 Task: Look for space in San Narciso, Philippines from 5th July, 2023 to 11th July, 2023 for 2 adults in price range Rs.8000 to Rs.16000. Place can be entire place with 2 bedrooms having 2 beds and 1 bathroom. Property type can be house, flat, guest house. Booking option can be shelf check-in. Required host language is English.
Action: Mouse pressed left at (452, 77)
Screenshot: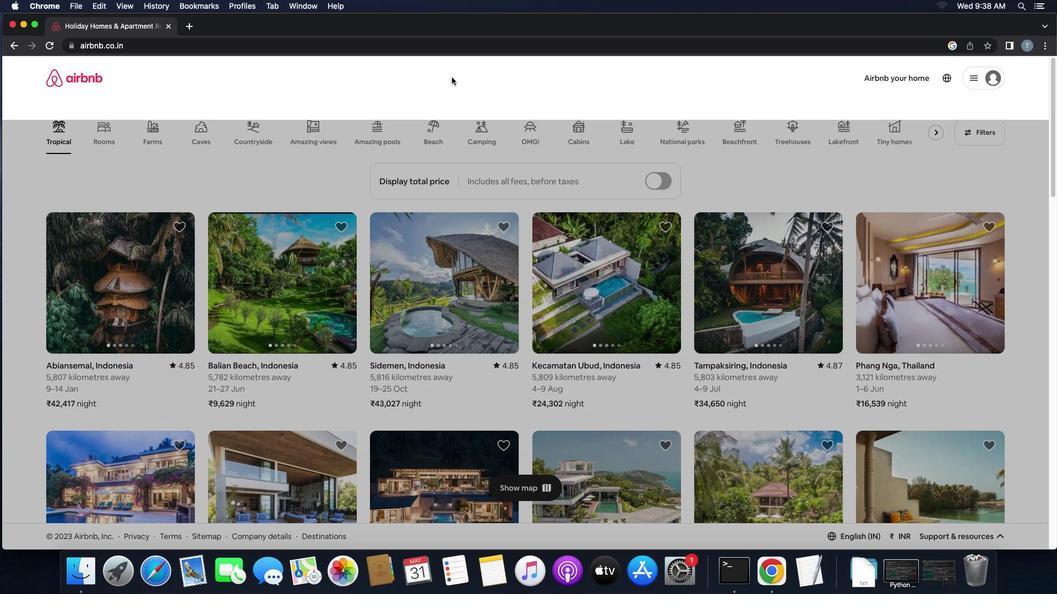 
Action: Mouse moved to (394, 115)
Screenshot: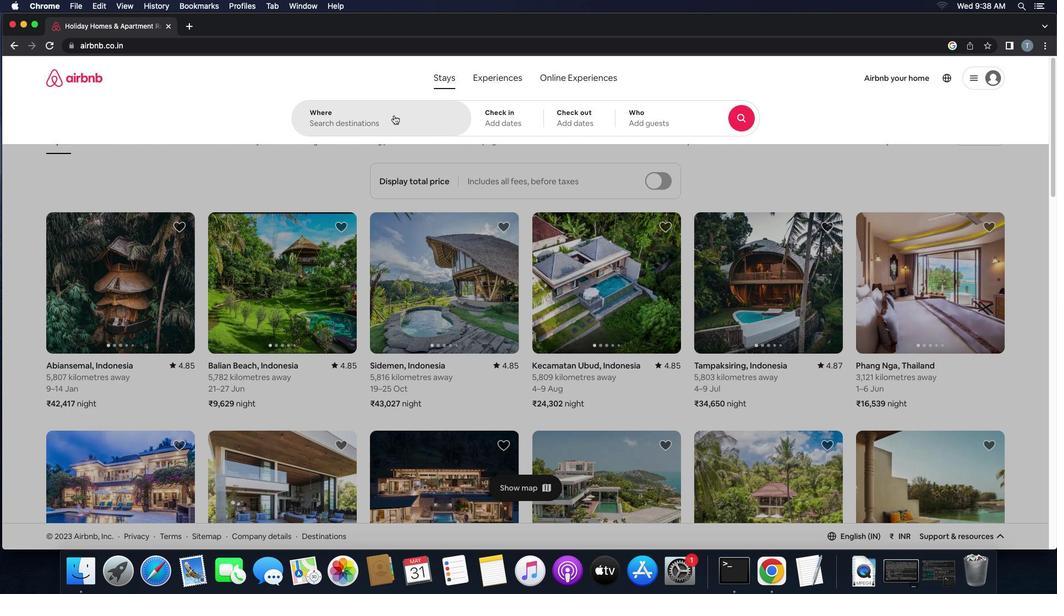 
Action: Mouse pressed left at (394, 115)
Screenshot: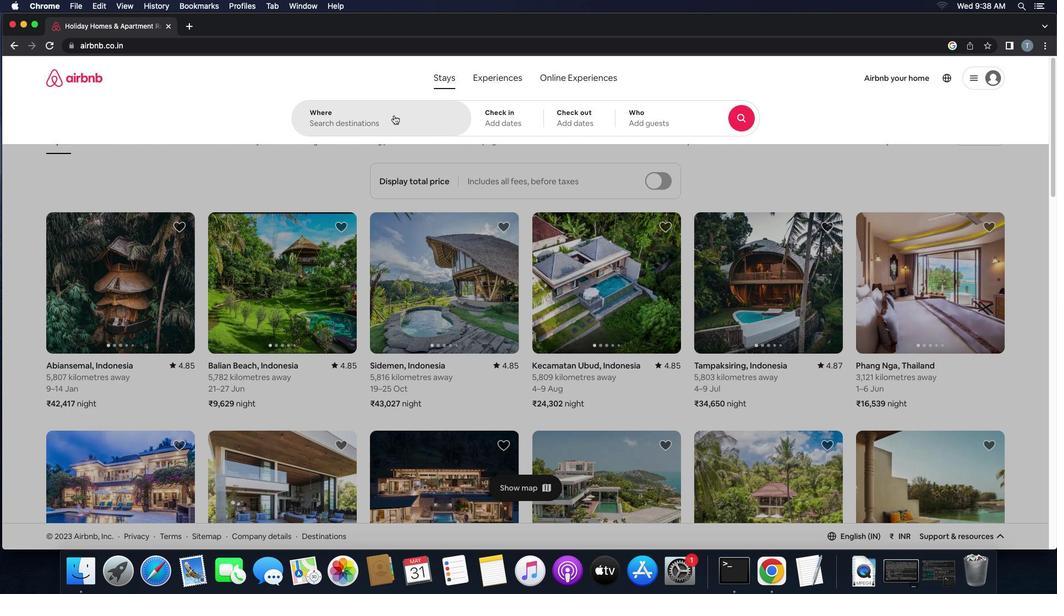 
Action: Key pressed Key.shift'S''a''n'Key.space'n''a''r''c''i''s''o'','Key.space'p''h''i''l''i''p''p''i''n''e''s'Key.enter
Screenshot: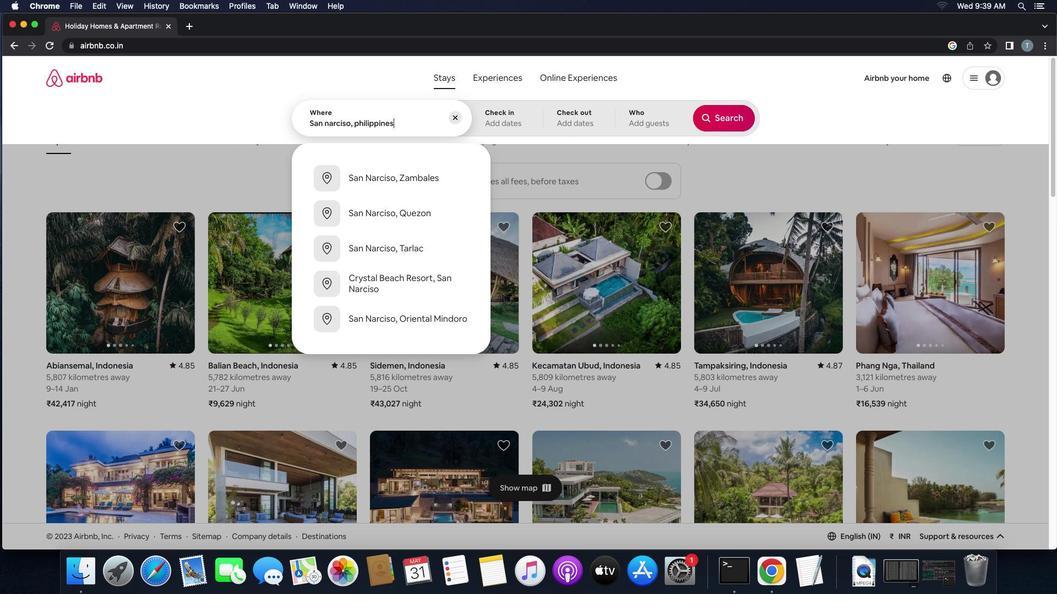 
Action: Mouse moved to (721, 207)
Screenshot: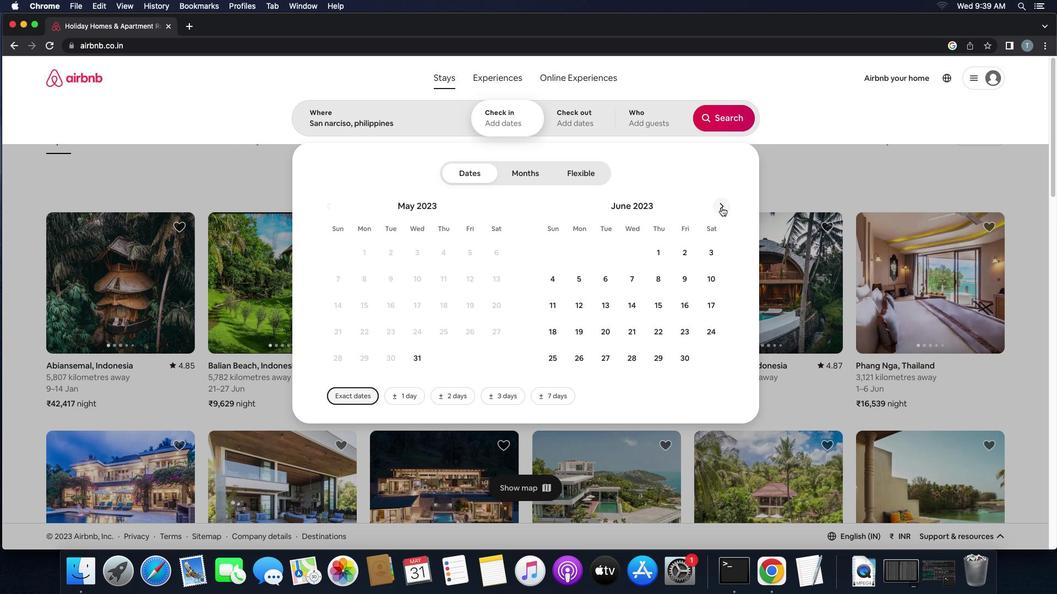 
Action: Mouse pressed left at (721, 207)
Screenshot: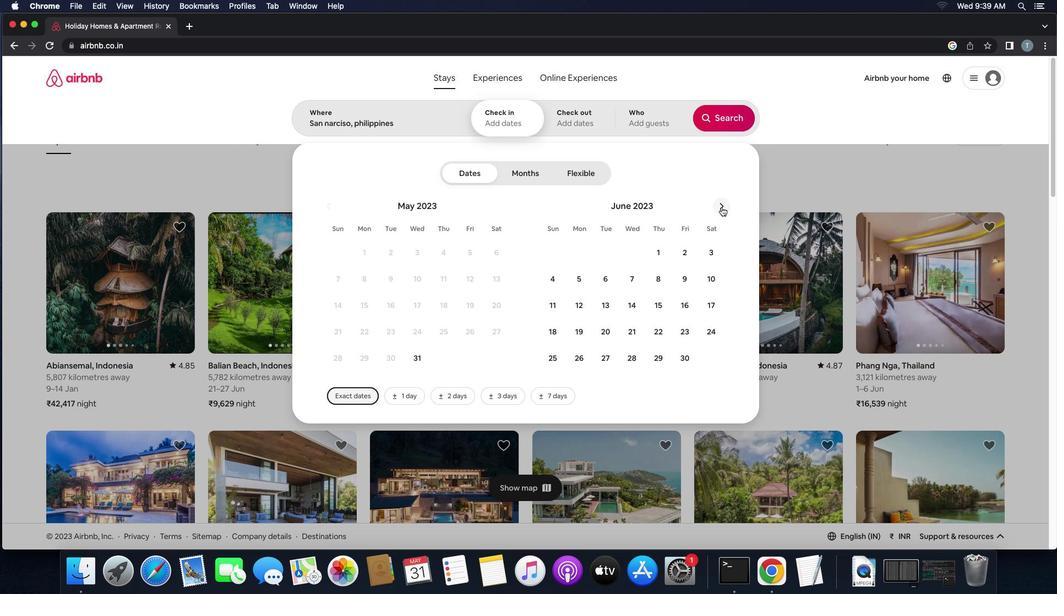 
Action: Mouse moved to (633, 280)
Screenshot: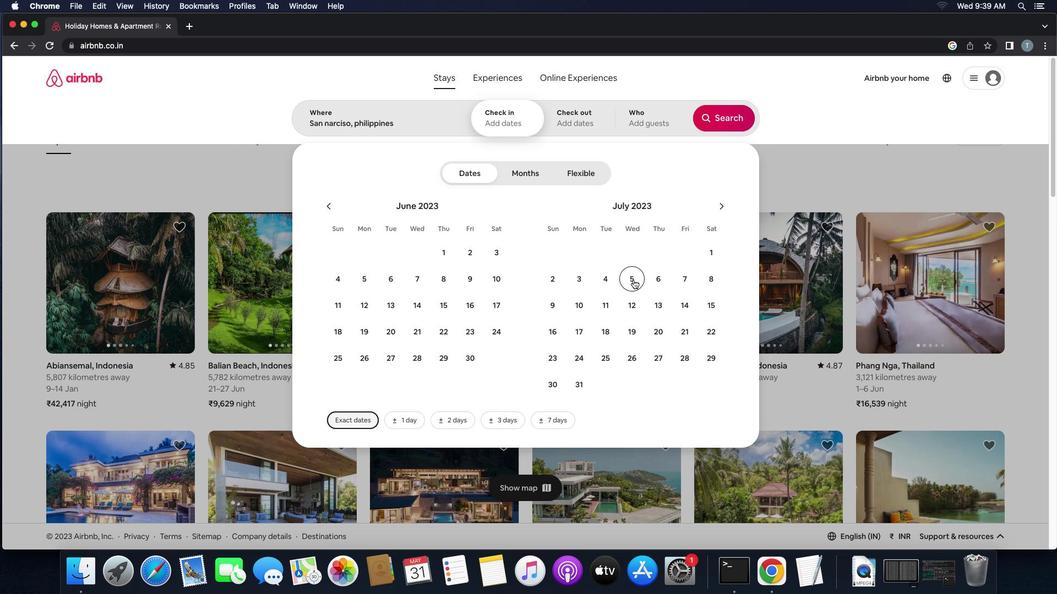 
Action: Mouse pressed left at (633, 280)
Screenshot: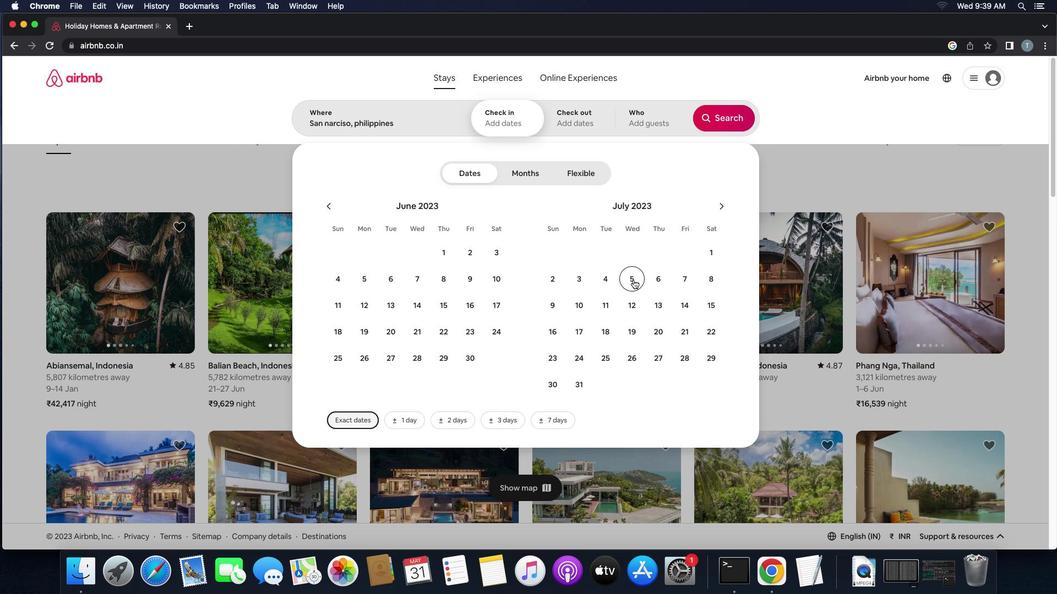 
Action: Mouse moved to (602, 306)
Screenshot: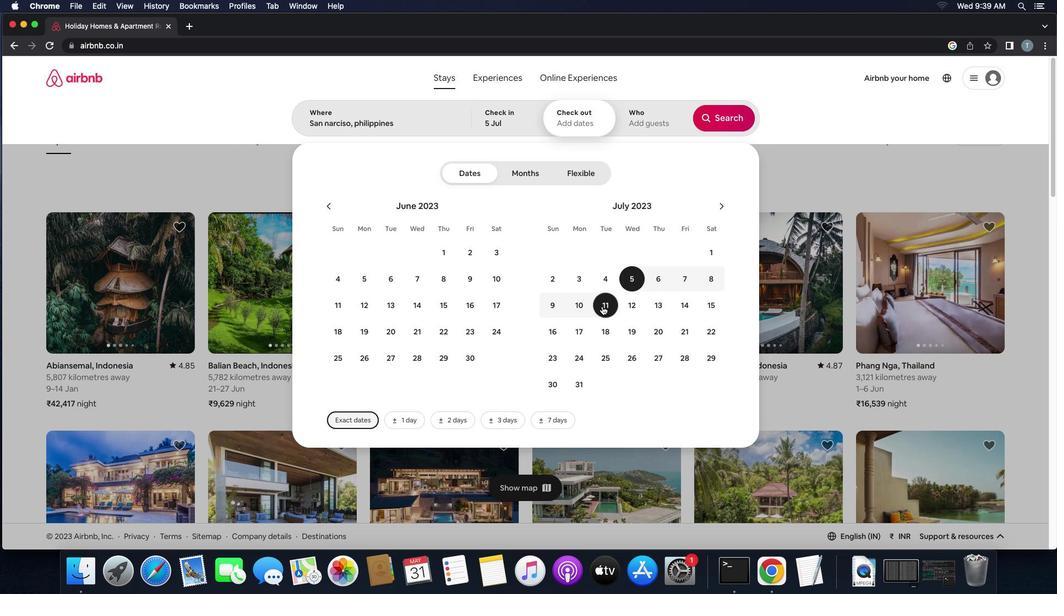 
Action: Mouse pressed left at (602, 306)
Screenshot: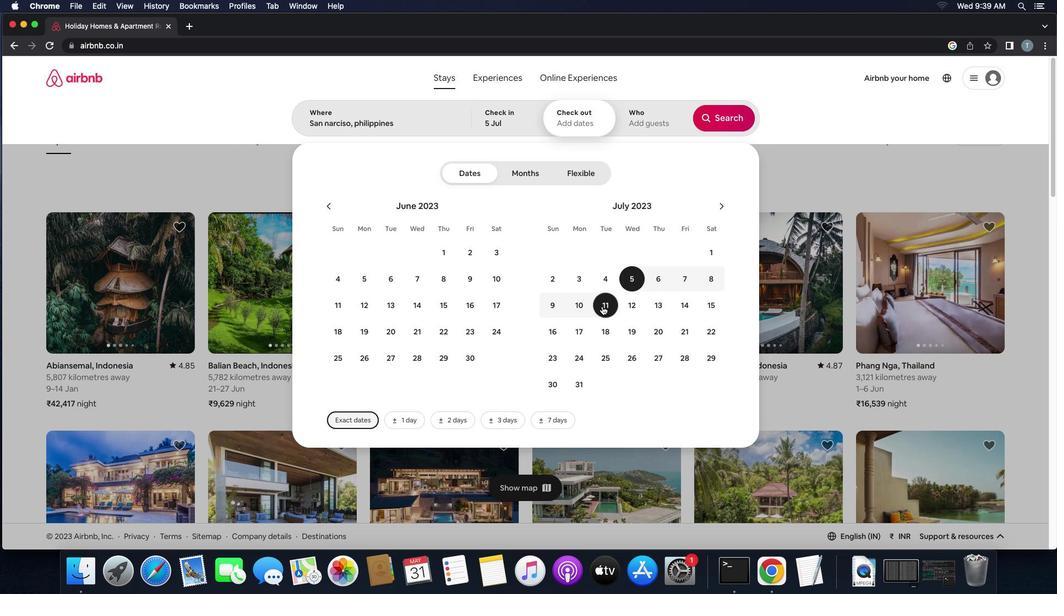 
Action: Mouse moved to (649, 132)
Screenshot: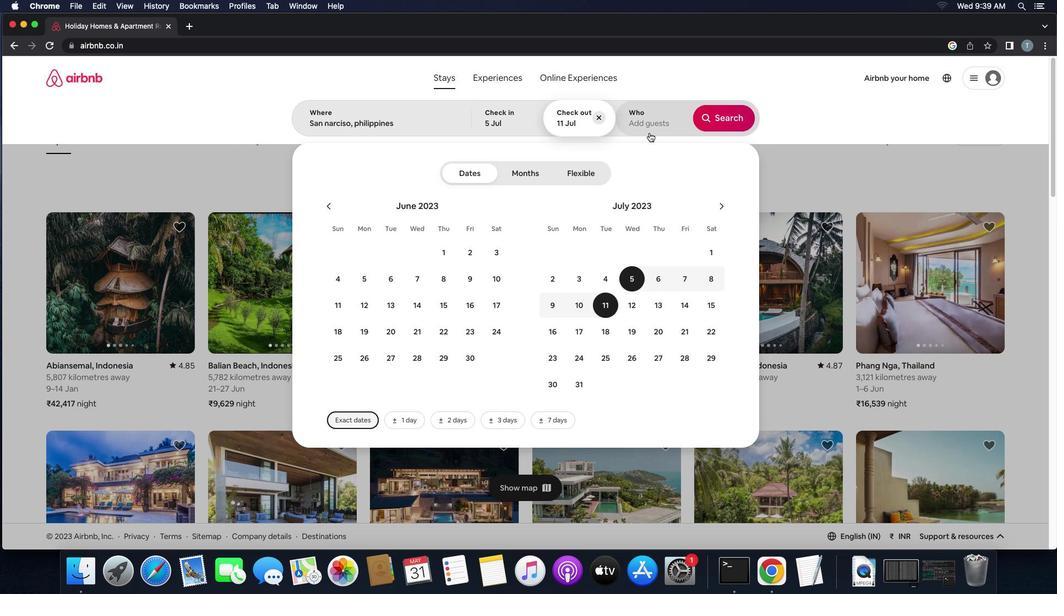 
Action: Mouse pressed left at (649, 132)
Screenshot: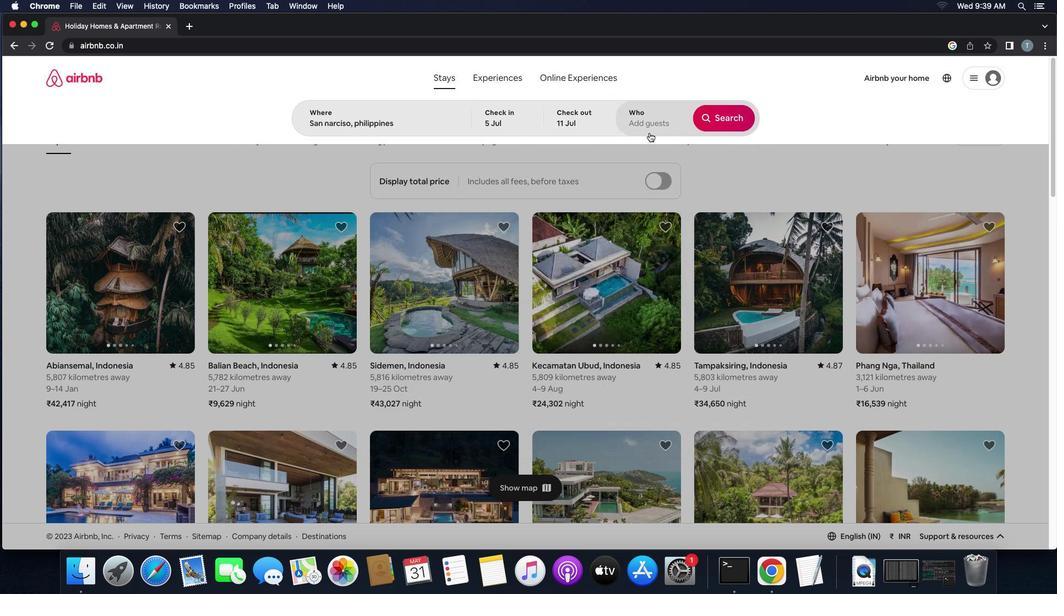 
Action: Mouse moved to (726, 179)
Screenshot: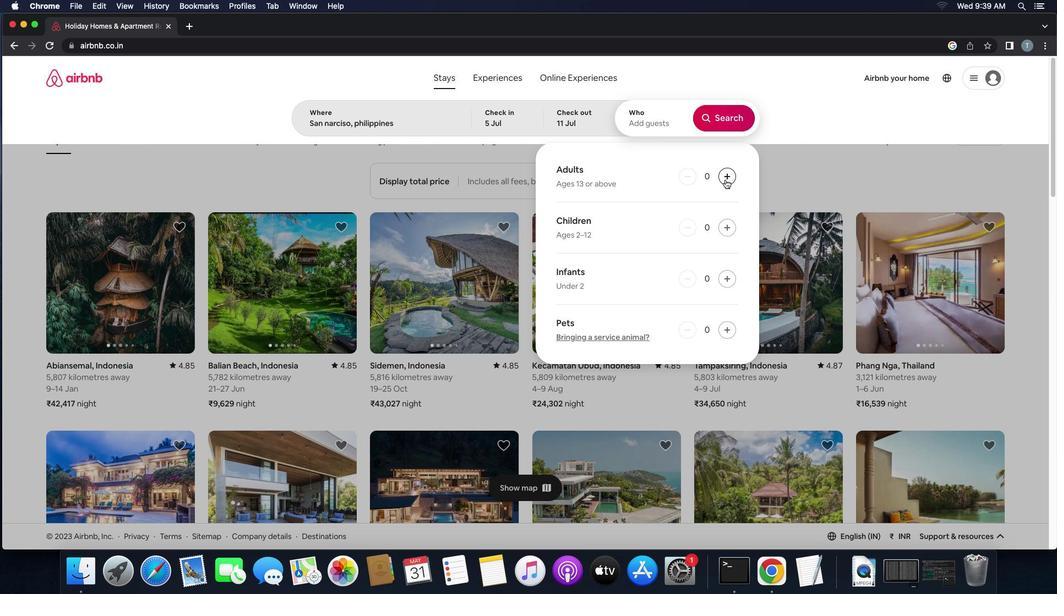 
Action: Mouse pressed left at (726, 179)
Screenshot: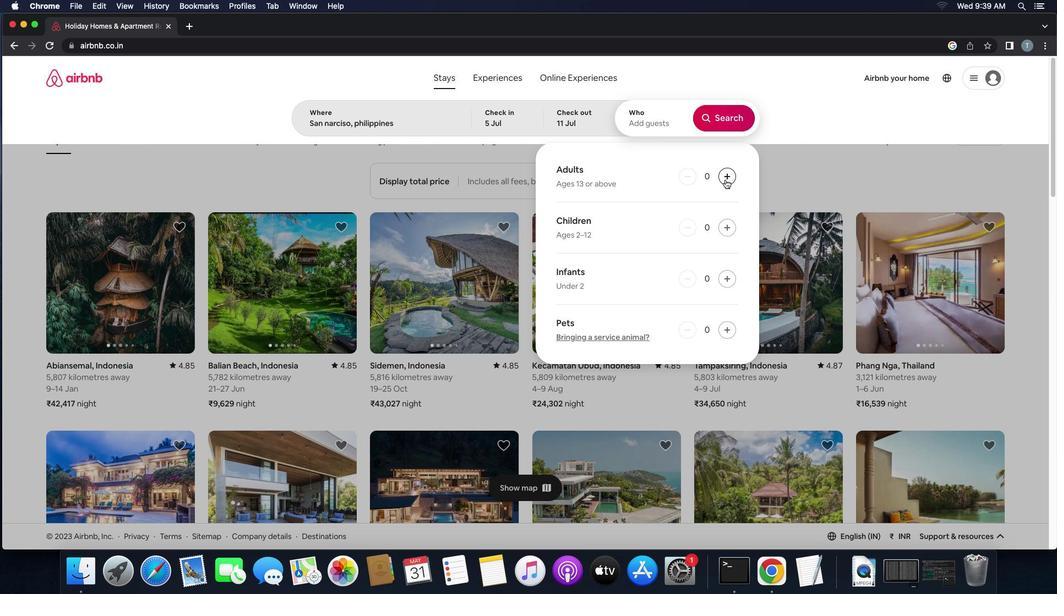 
Action: Mouse pressed left at (726, 179)
Screenshot: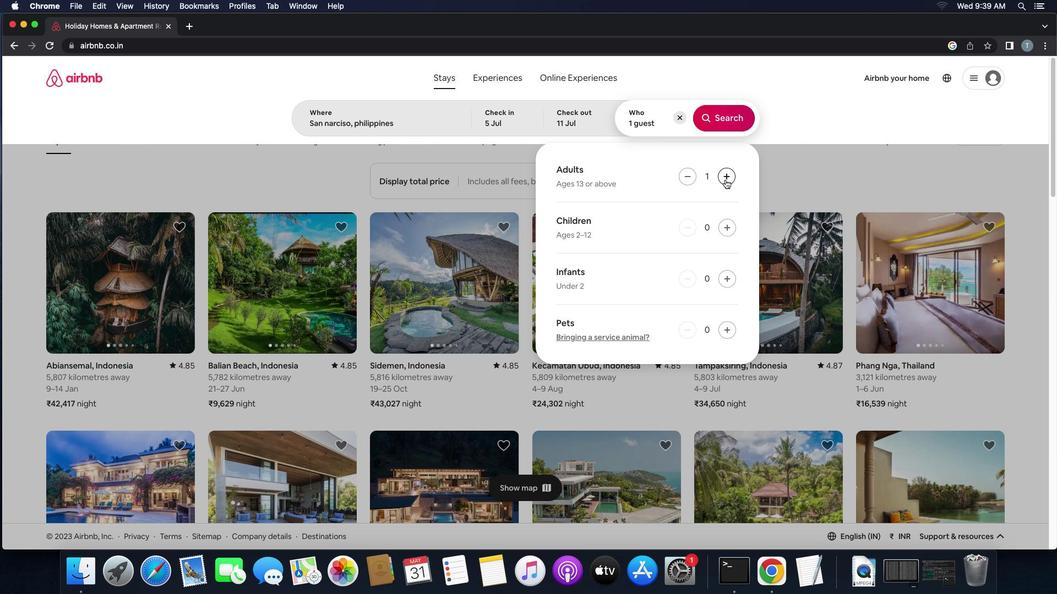 
Action: Mouse moved to (743, 122)
Screenshot: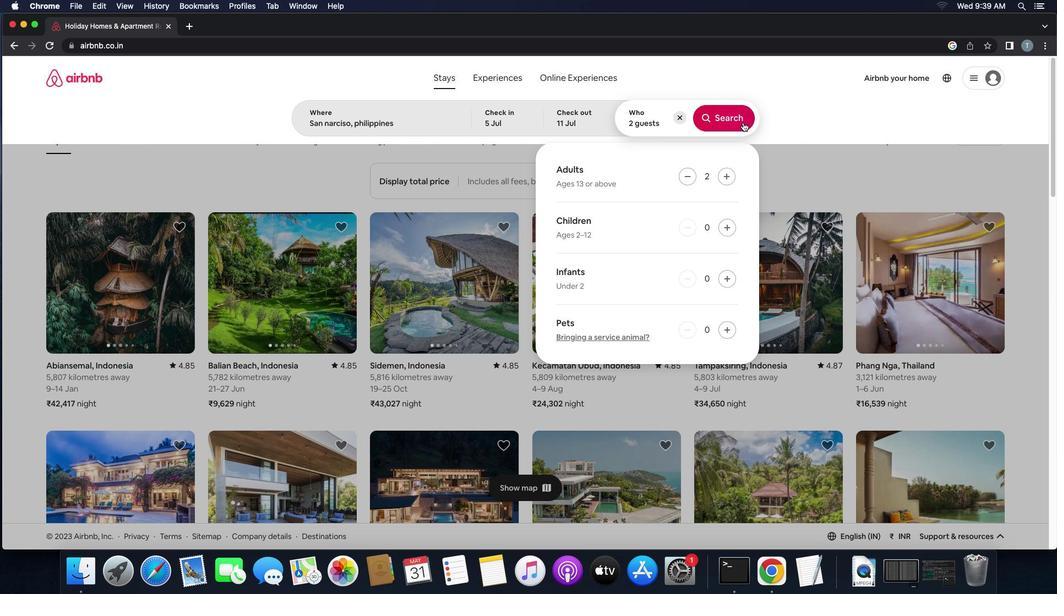 
Action: Mouse pressed left at (743, 122)
Screenshot: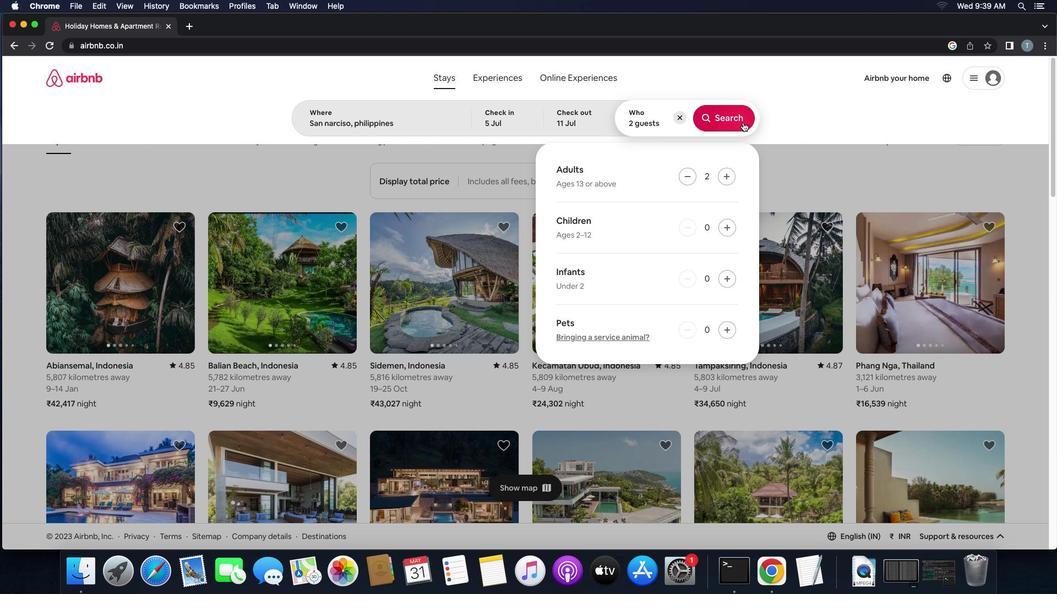 
Action: Mouse moved to (1009, 122)
Screenshot: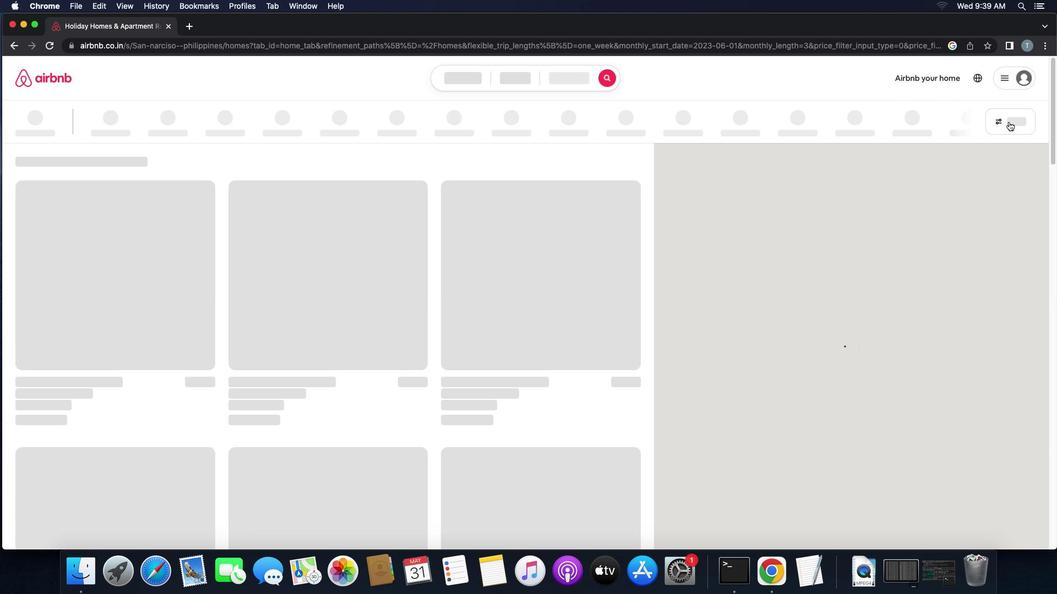 
Action: Mouse pressed left at (1009, 122)
Screenshot: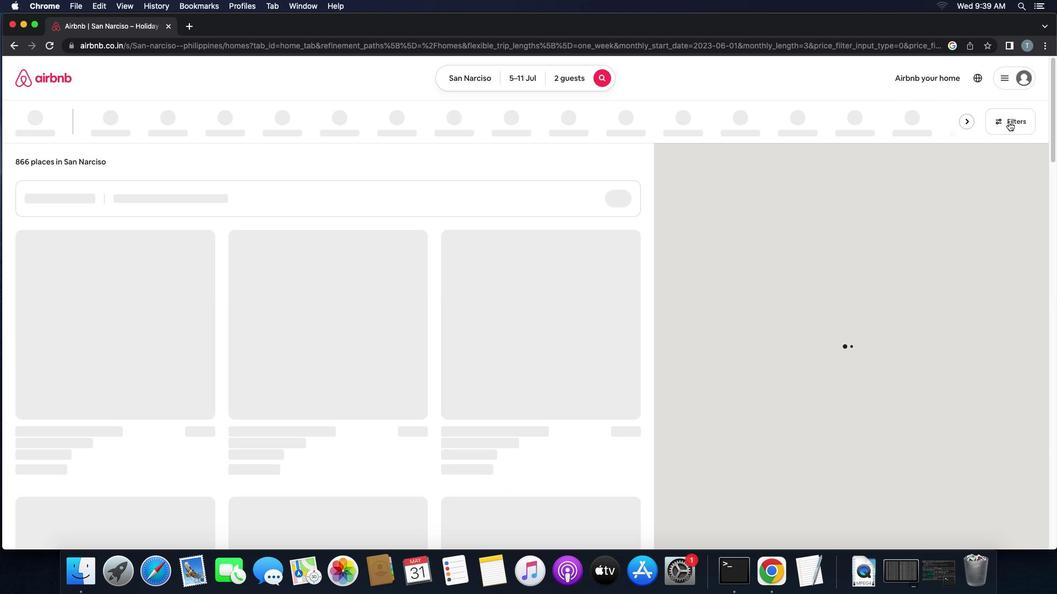 
Action: Mouse moved to (469, 260)
Screenshot: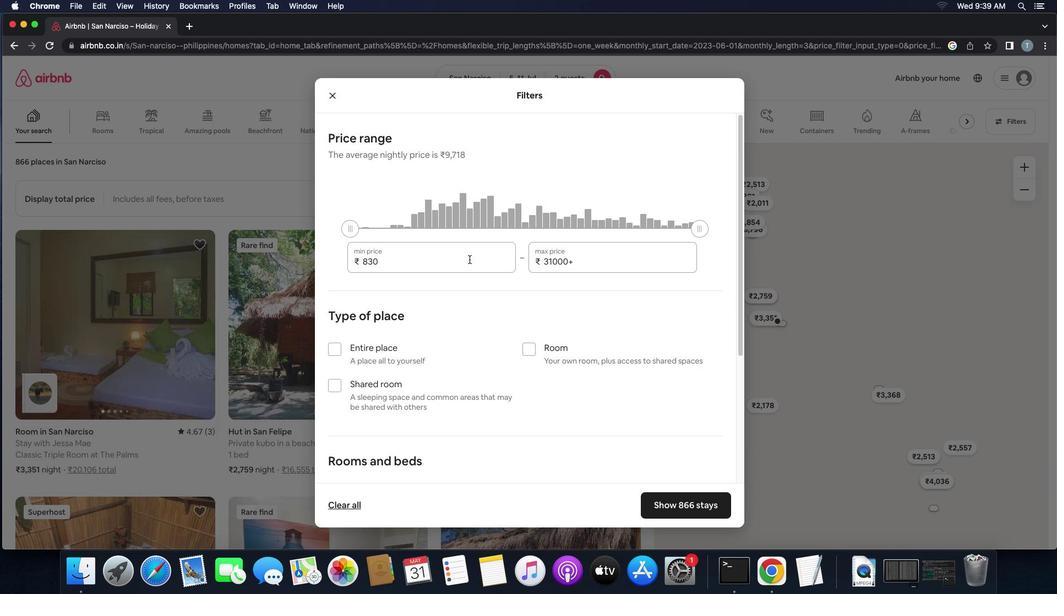 
Action: Mouse pressed left at (469, 260)
Screenshot: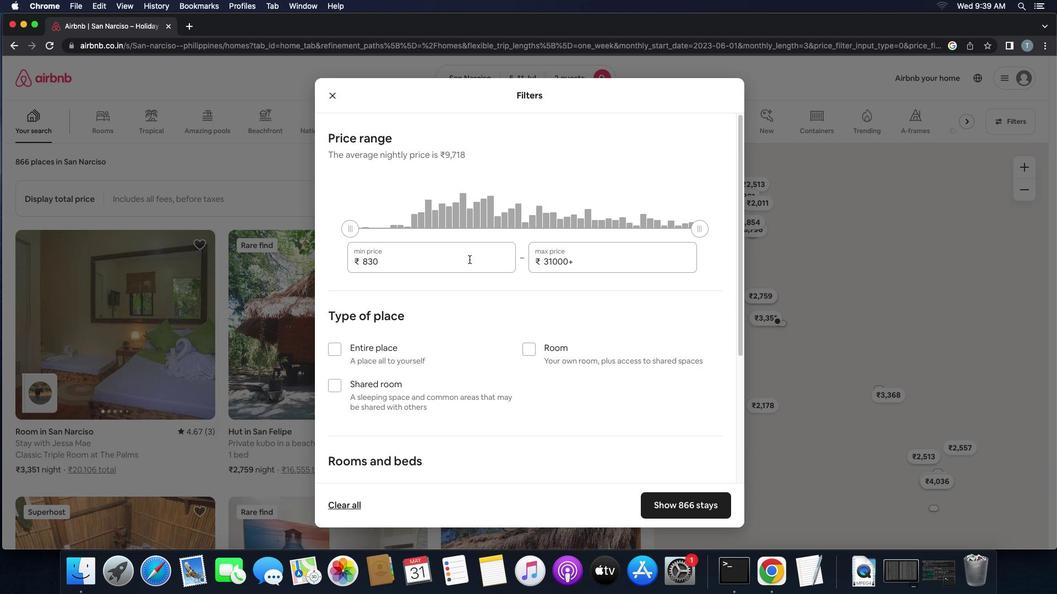 
Action: Mouse moved to (498, 230)
Screenshot: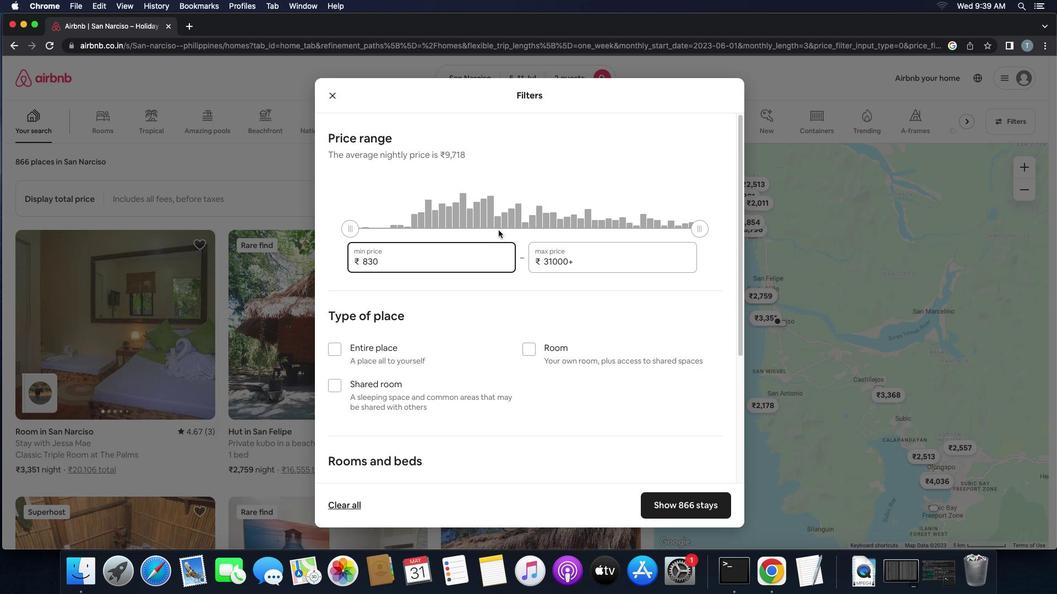 
Action: Key pressed Key.backspaceKey.backspaceKey.backspaceKey.backspaceKey.backspace'8''0''0''0'
Screenshot: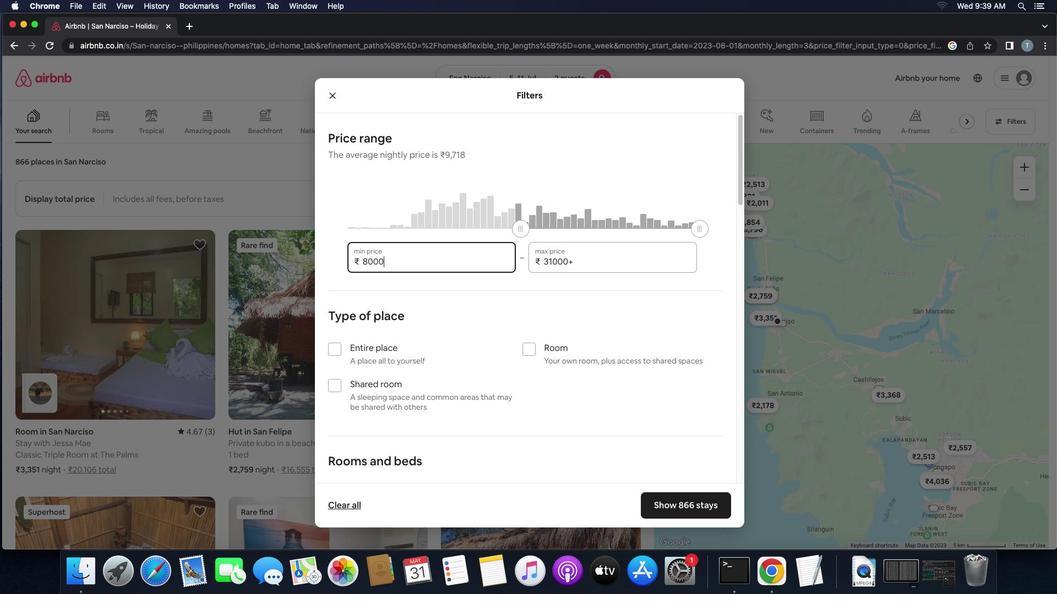 
Action: Mouse moved to (623, 260)
Screenshot: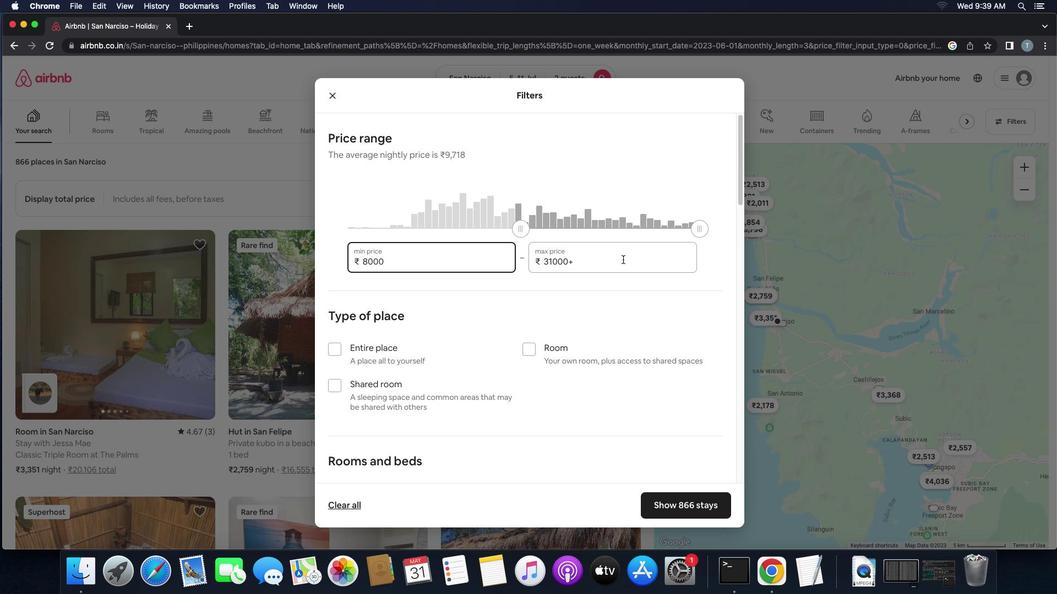 
Action: Mouse pressed left at (623, 260)
Screenshot: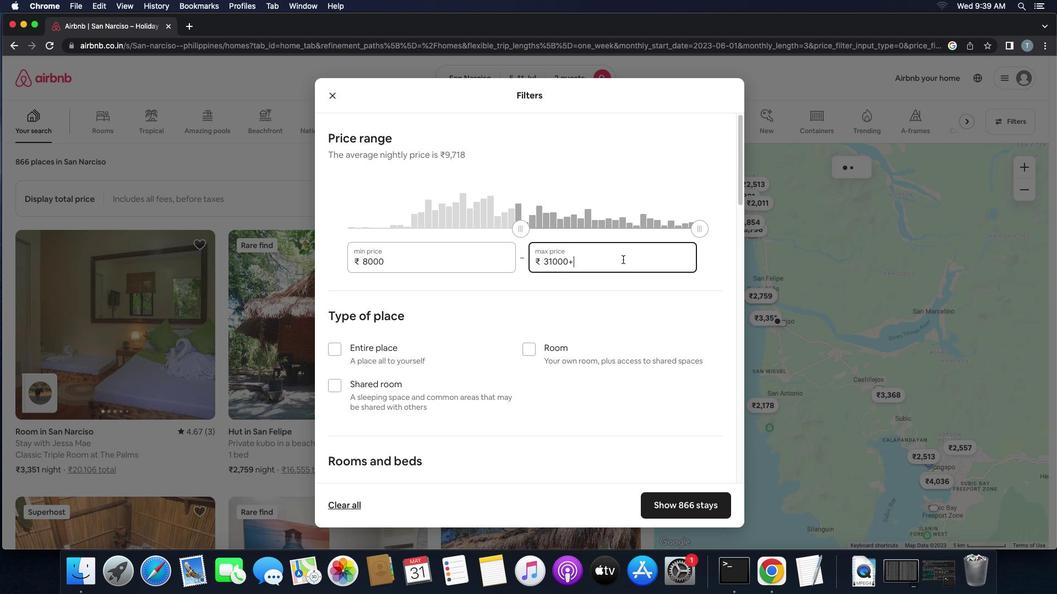 
Action: Mouse moved to (622, 260)
Screenshot: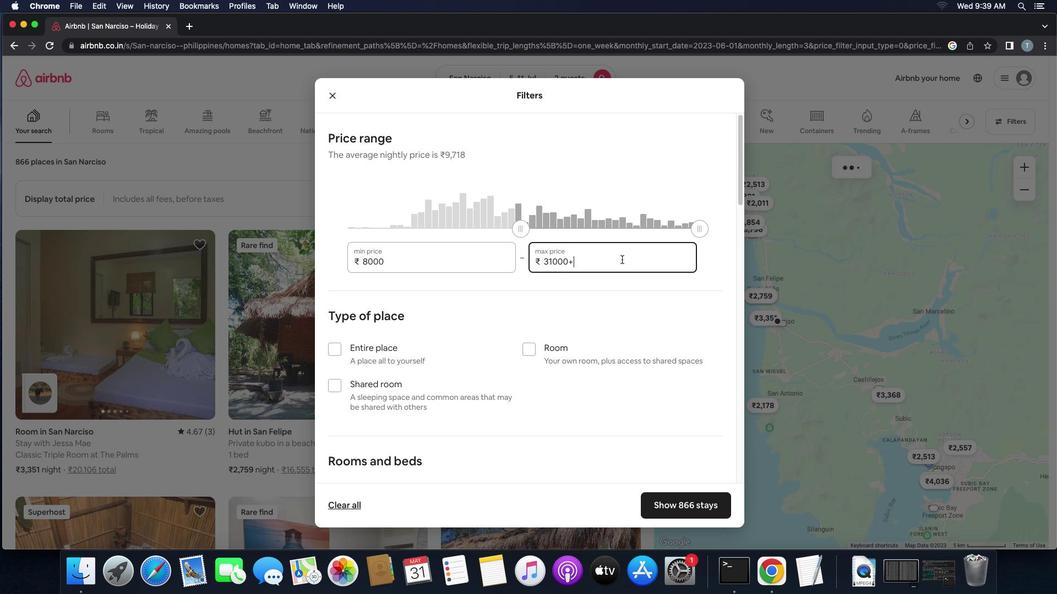 
Action: Key pressed Key.backspaceKey.backspaceKey.backspaceKey.backspaceKey.backspaceKey.backspace'1''6''0''0''0'
Screenshot: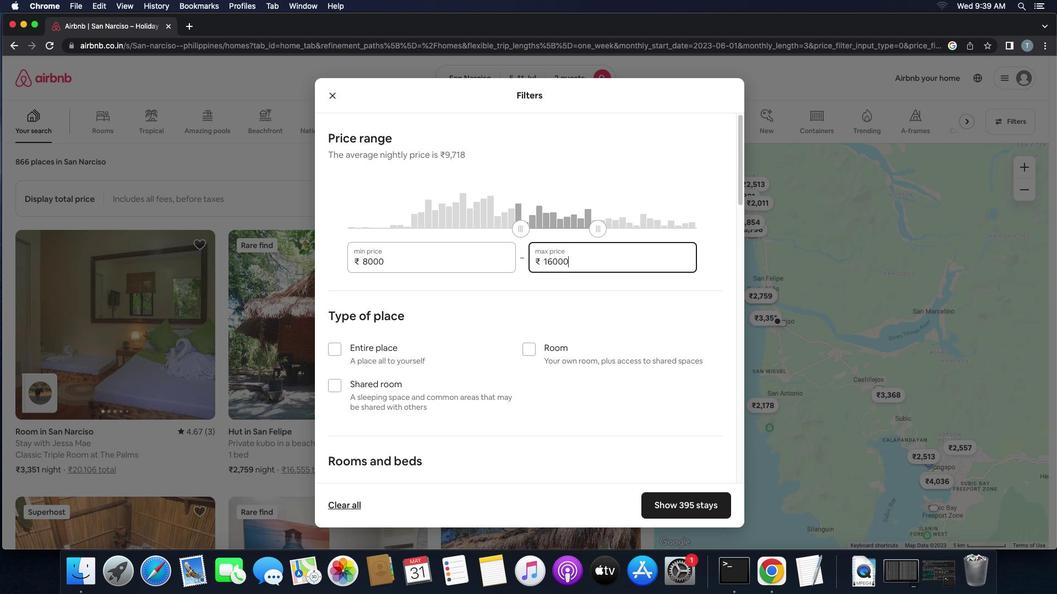 
Action: Mouse moved to (434, 271)
Screenshot: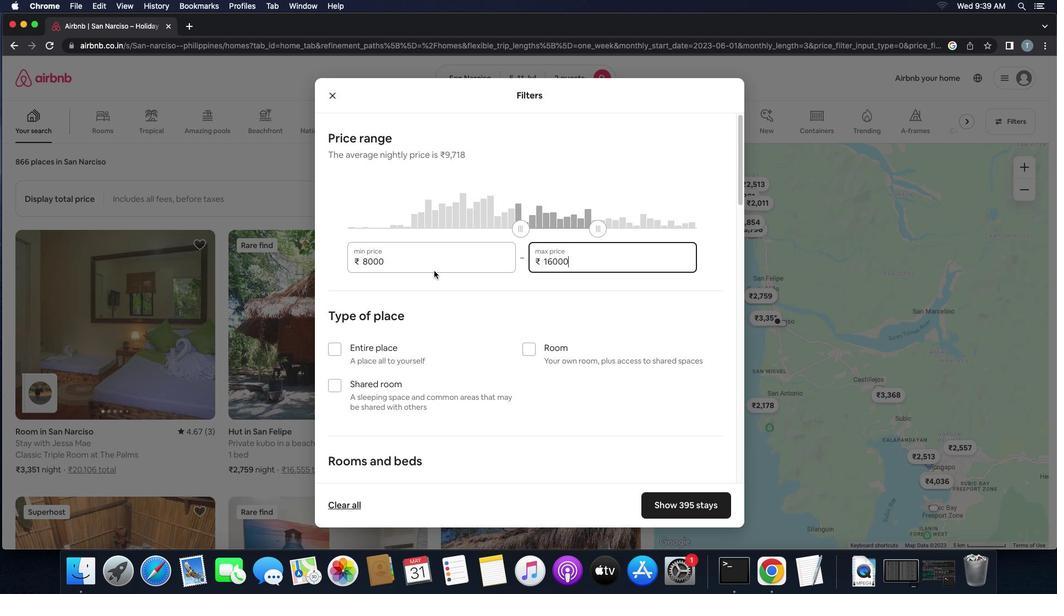 
Action: Mouse scrolled (434, 271) with delta (0, 0)
Screenshot: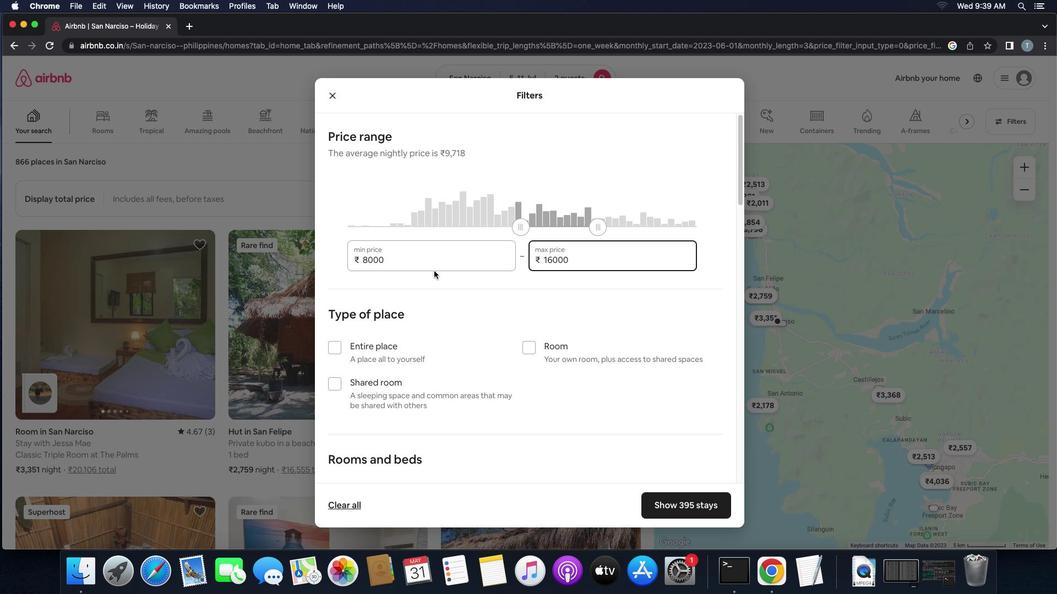 
Action: Mouse scrolled (434, 271) with delta (0, 0)
Screenshot: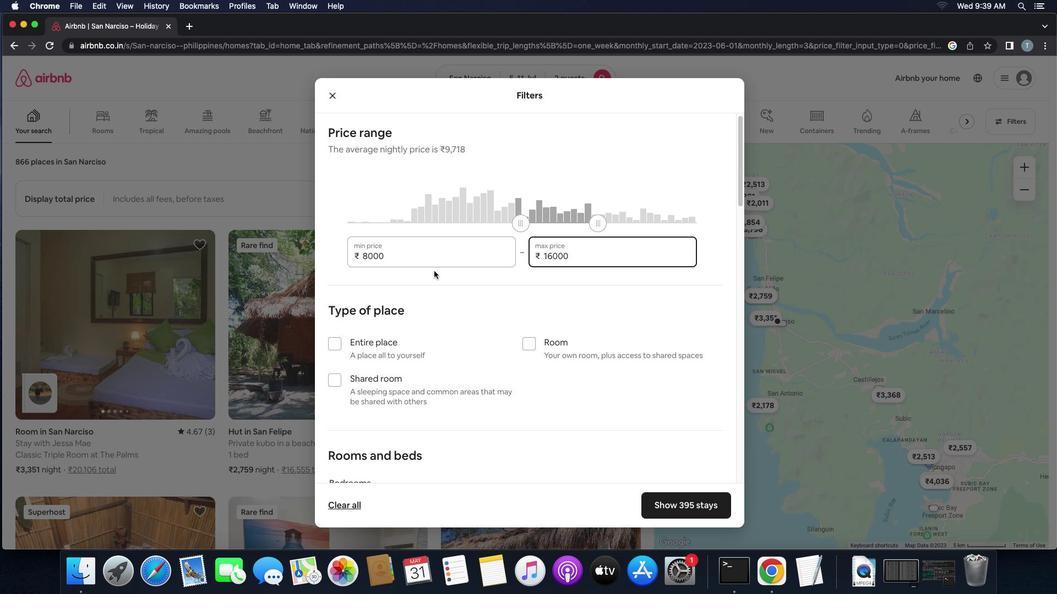 
Action: Mouse scrolled (434, 271) with delta (0, 0)
Screenshot: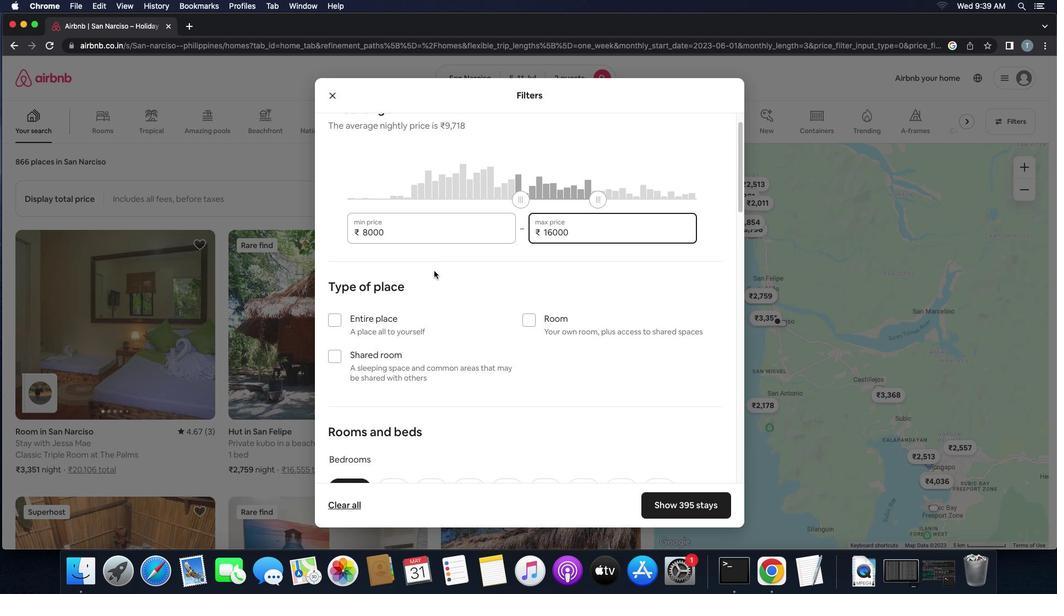 
Action: Mouse moved to (329, 307)
Screenshot: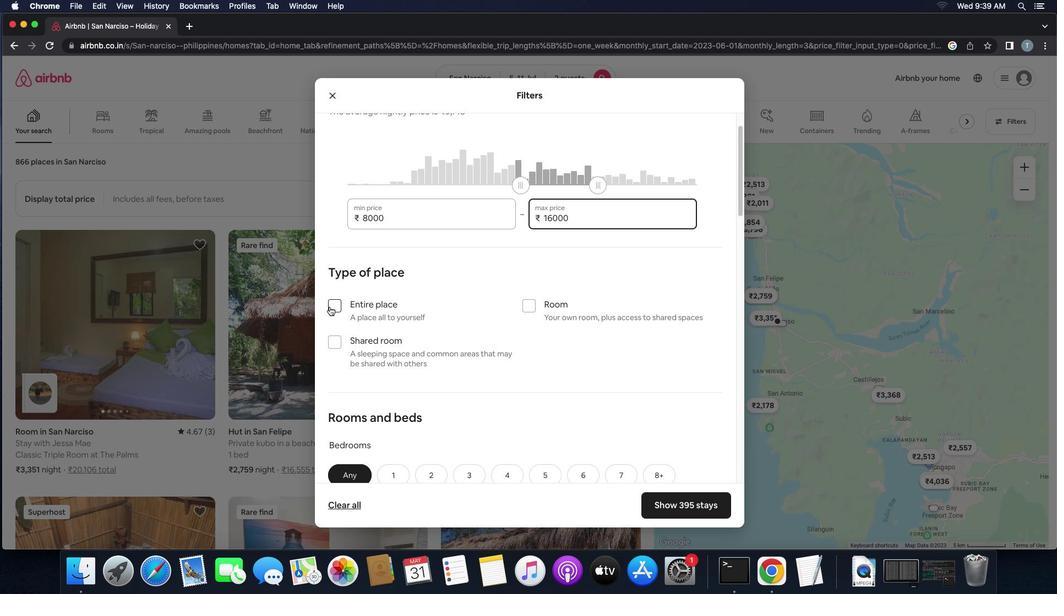 
Action: Mouse pressed left at (329, 307)
Screenshot: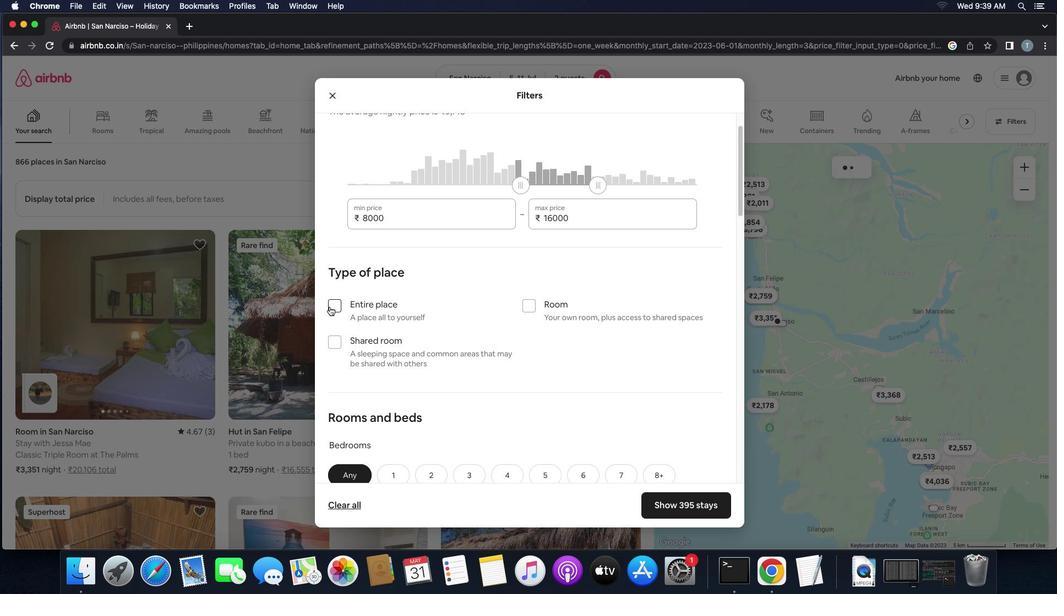 
Action: Mouse moved to (440, 319)
Screenshot: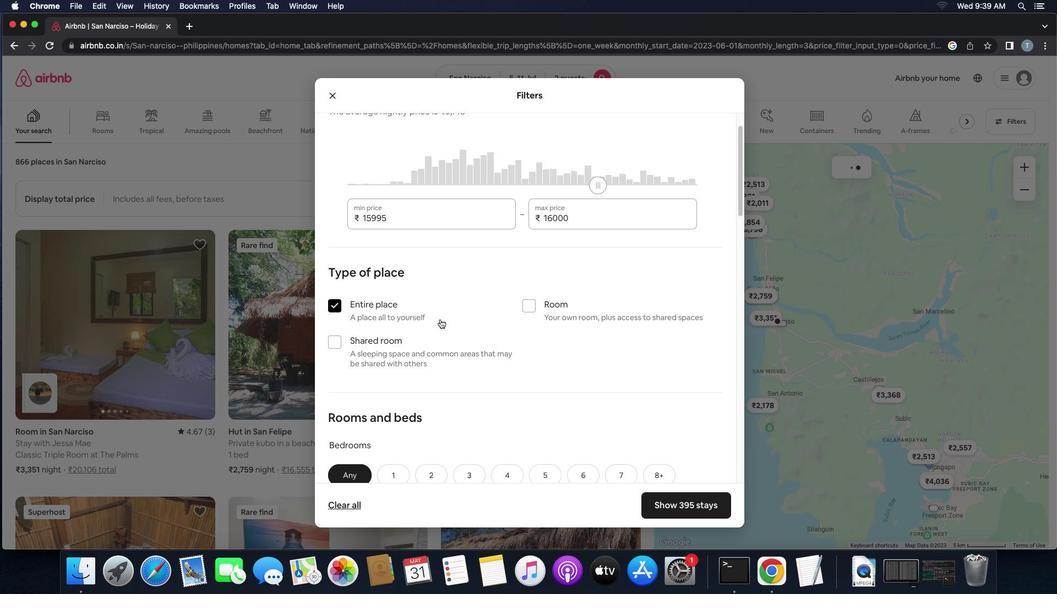 
Action: Mouse scrolled (440, 319) with delta (0, 0)
Screenshot: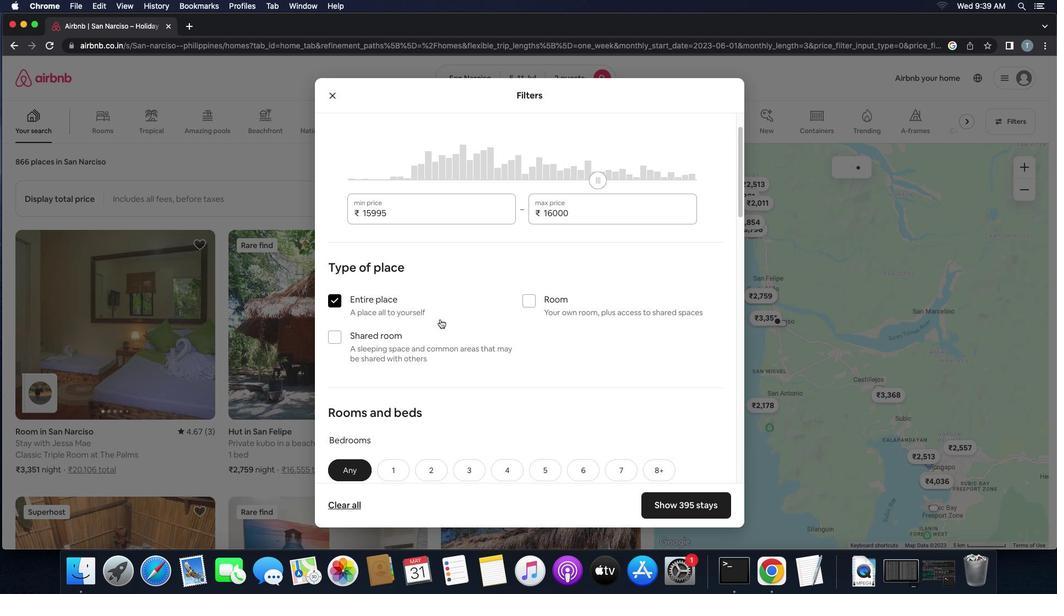 
Action: Mouse scrolled (440, 319) with delta (0, 0)
Screenshot: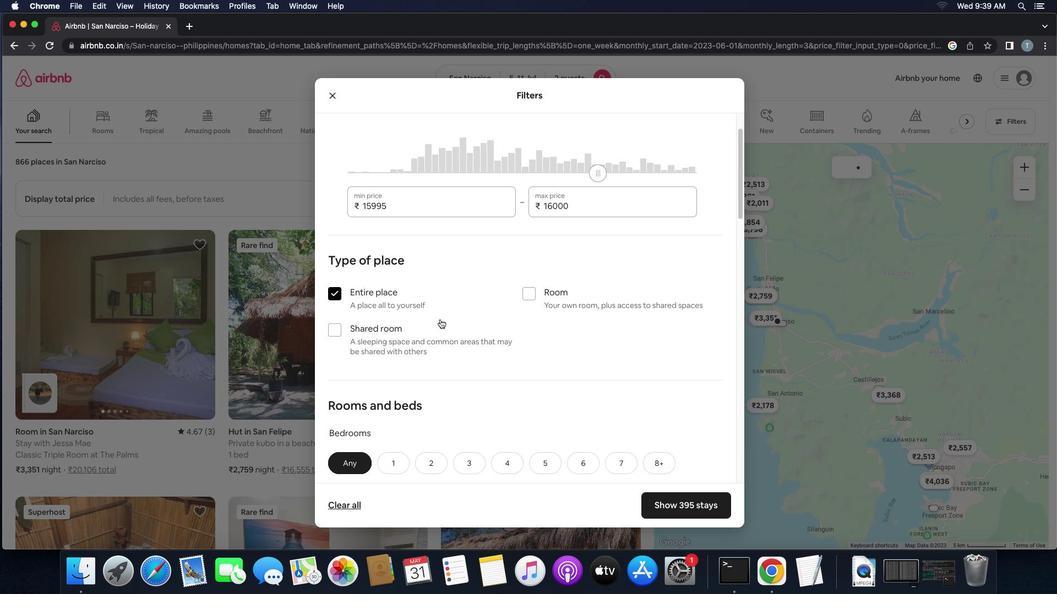 
Action: Mouse scrolled (440, 319) with delta (0, -1)
Screenshot: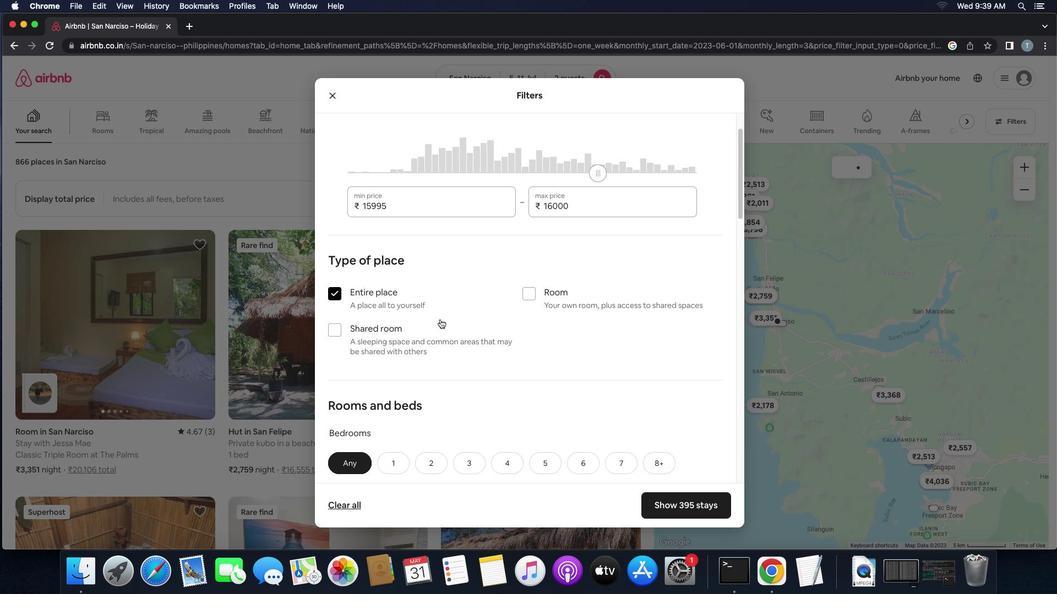 
Action: Mouse scrolled (440, 319) with delta (0, -1)
Screenshot: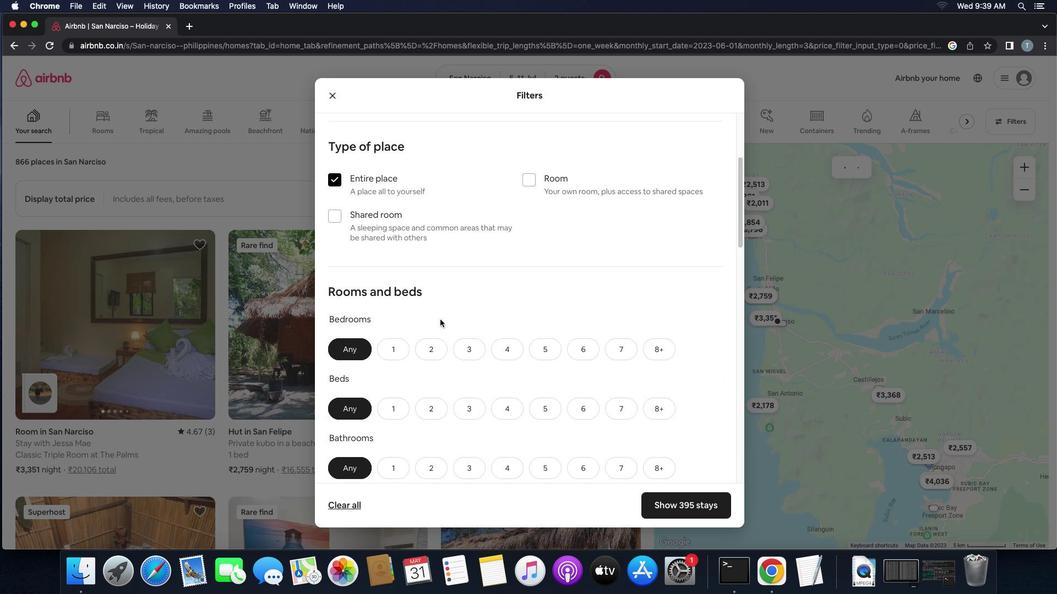 
Action: Mouse moved to (441, 279)
Screenshot: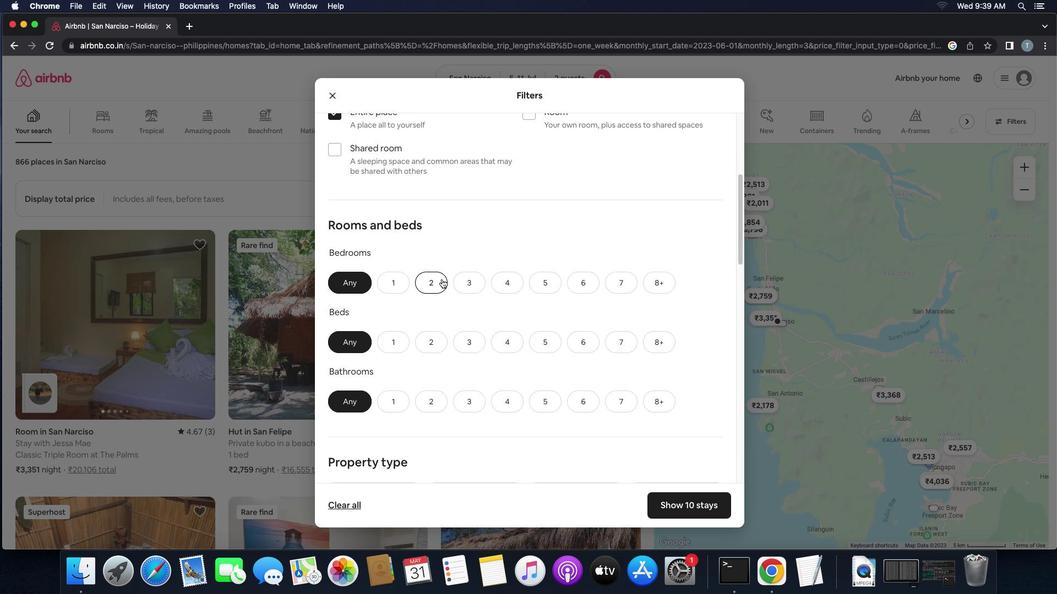 
Action: Mouse pressed left at (441, 279)
Screenshot: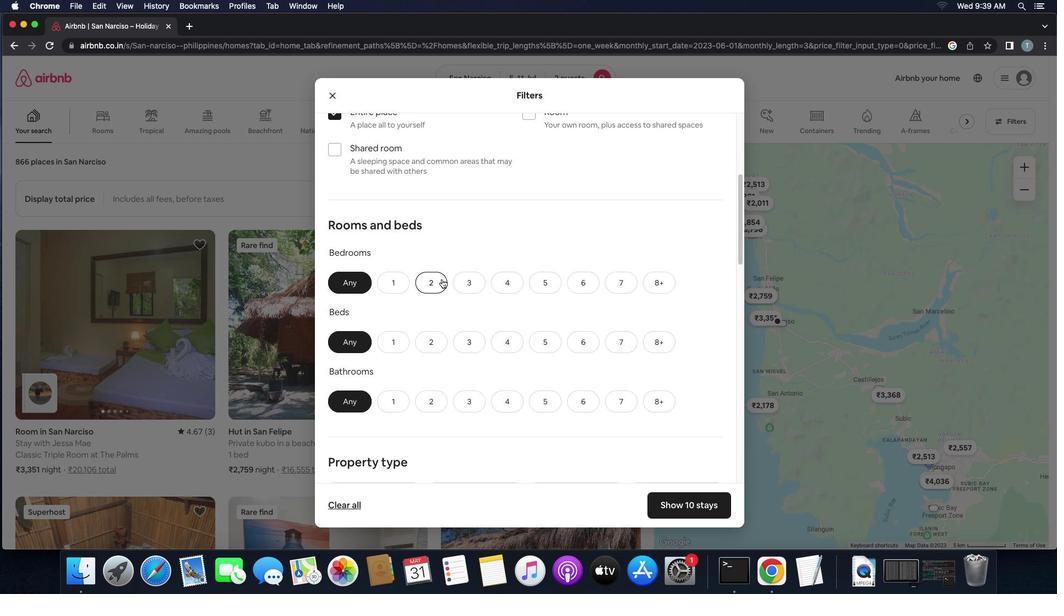 
Action: Mouse moved to (434, 339)
Screenshot: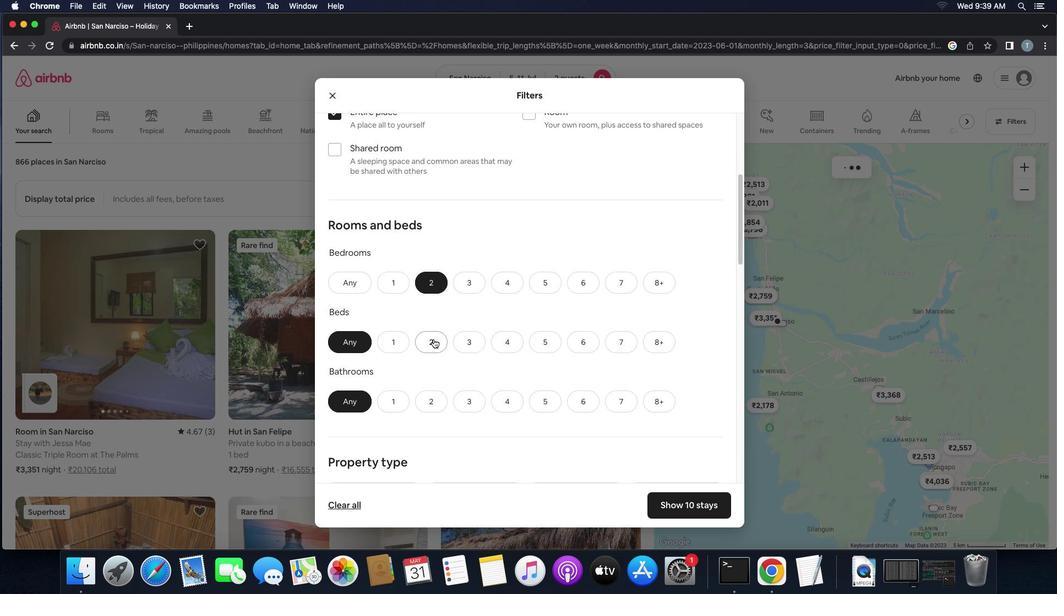 
Action: Mouse pressed left at (434, 339)
Screenshot: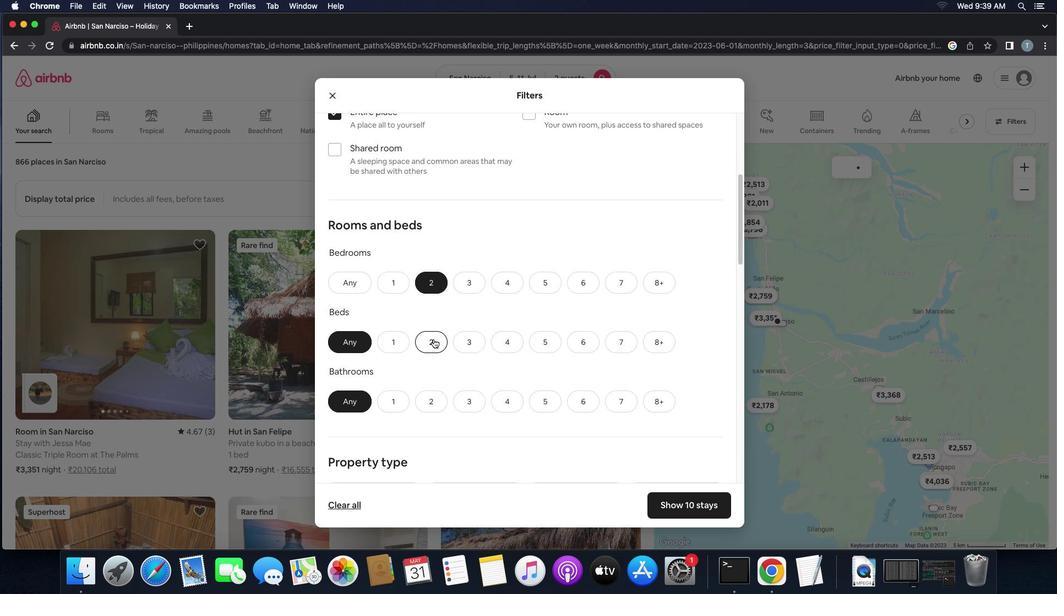 
Action: Mouse moved to (400, 404)
Screenshot: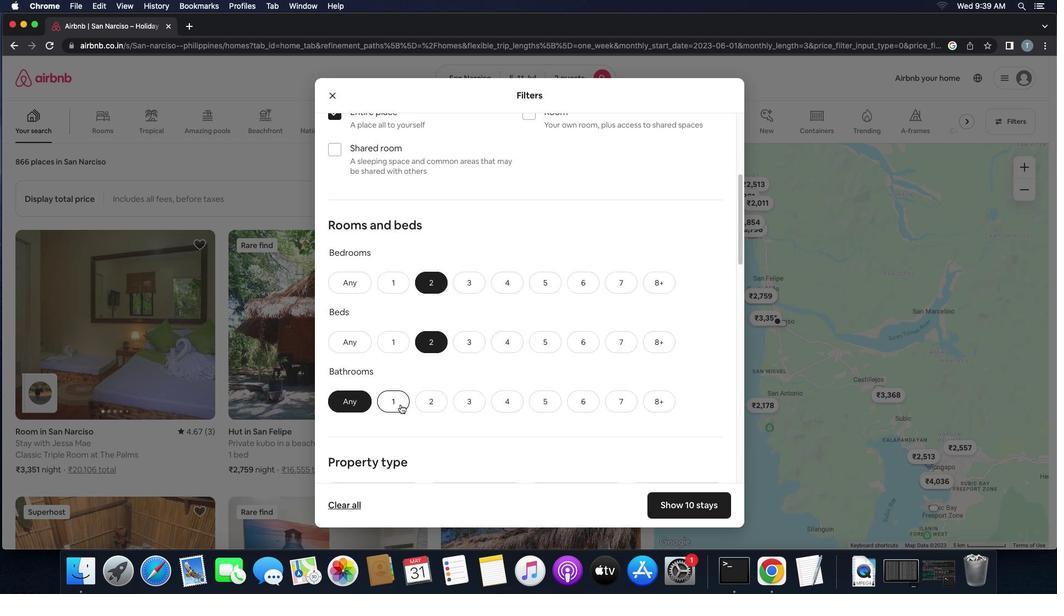 
Action: Mouse pressed left at (400, 404)
Screenshot: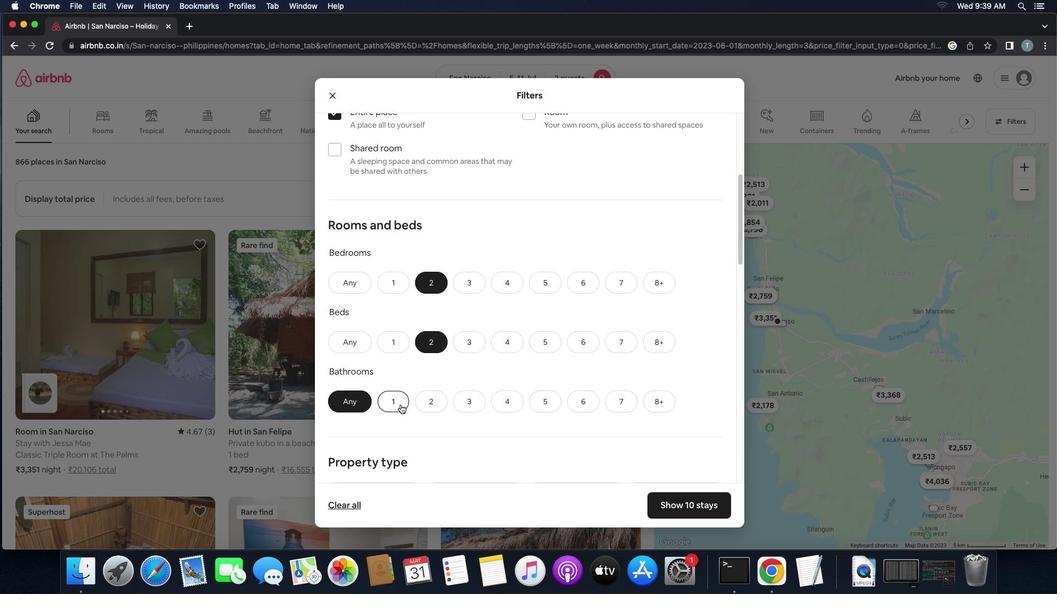 
Action: Mouse moved to (475, 401)
Screenshot: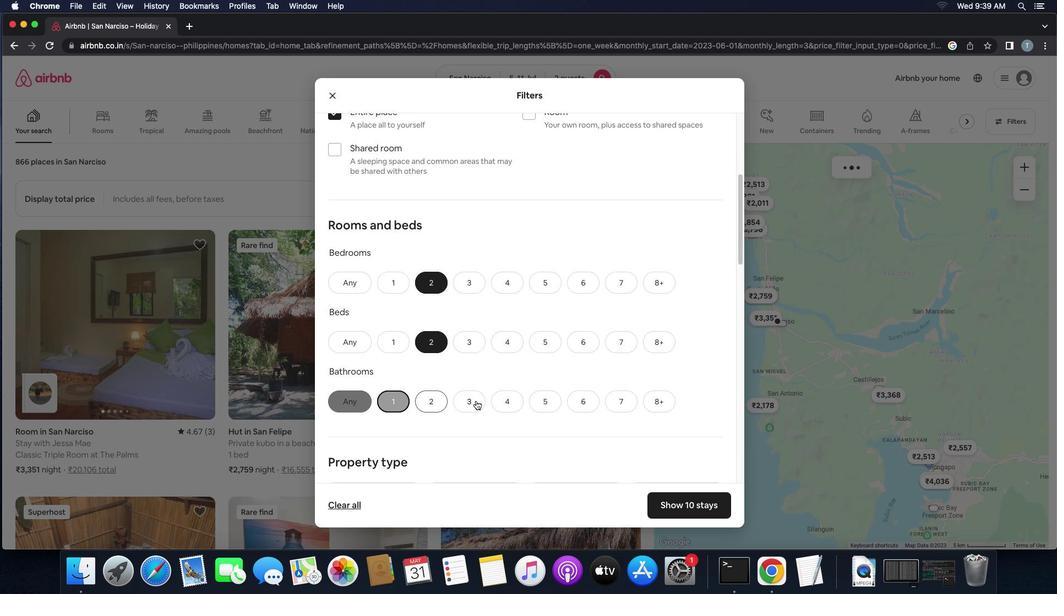 
Action: Mouse scrolled (475, 401) with delta (0, 0)
Screenshot: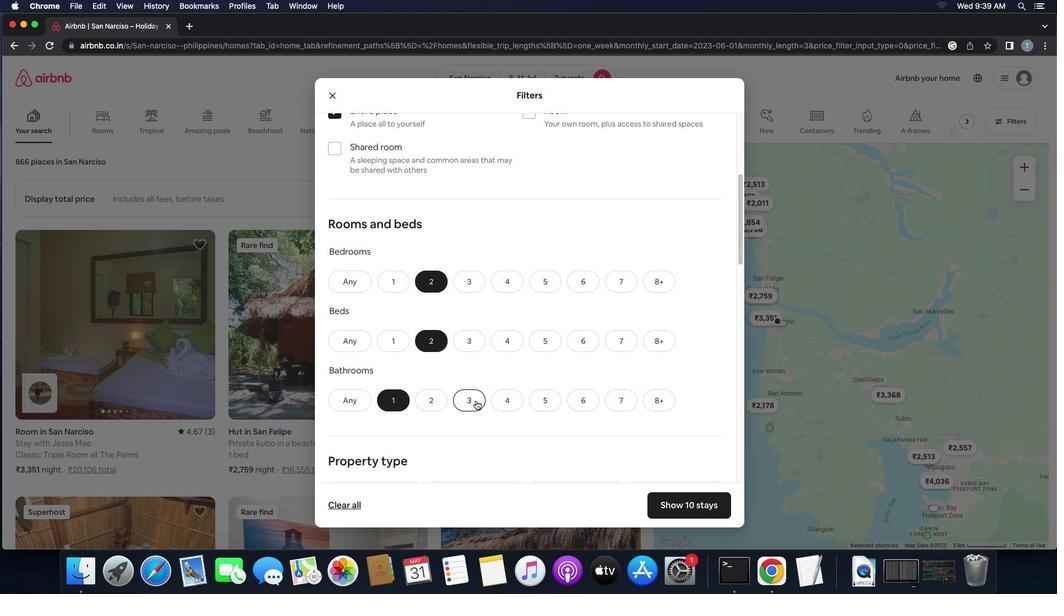
Action: Mouse scrolled (475, 401) with delta (0, 0)
Screenshot: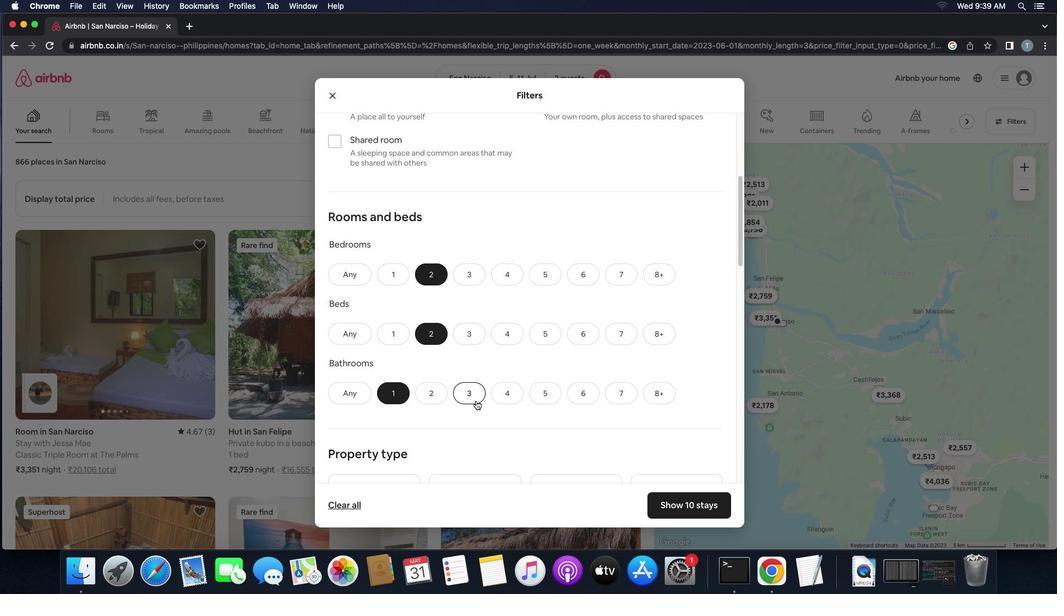 
Action: Mouse scrolled (475, 401) with delta (0, 0)
Screenshot: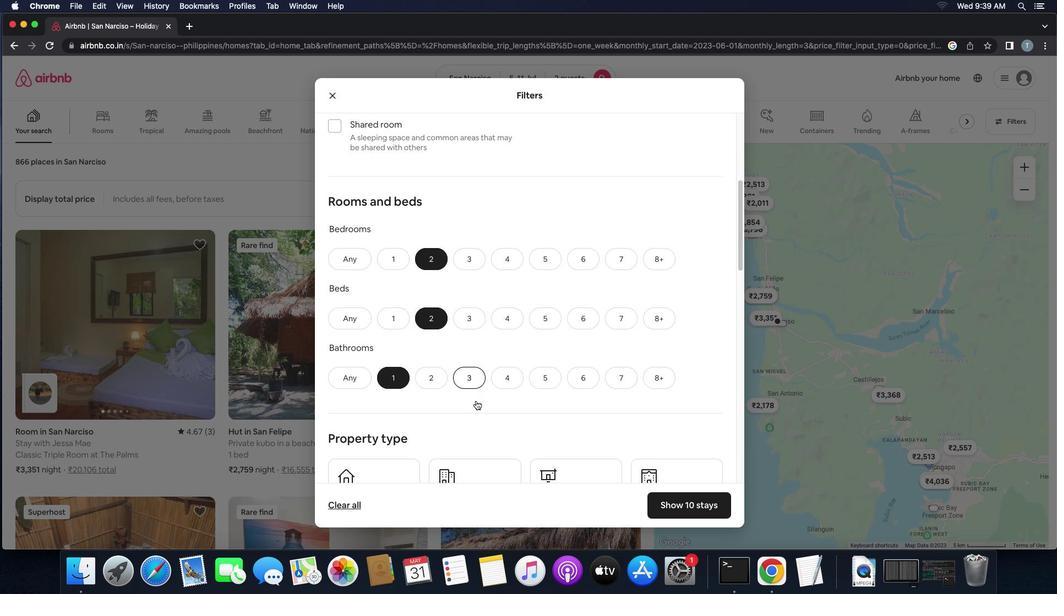 
Action: Mouse scrolled (475, 401) with delta (0, 0)
Screenshot: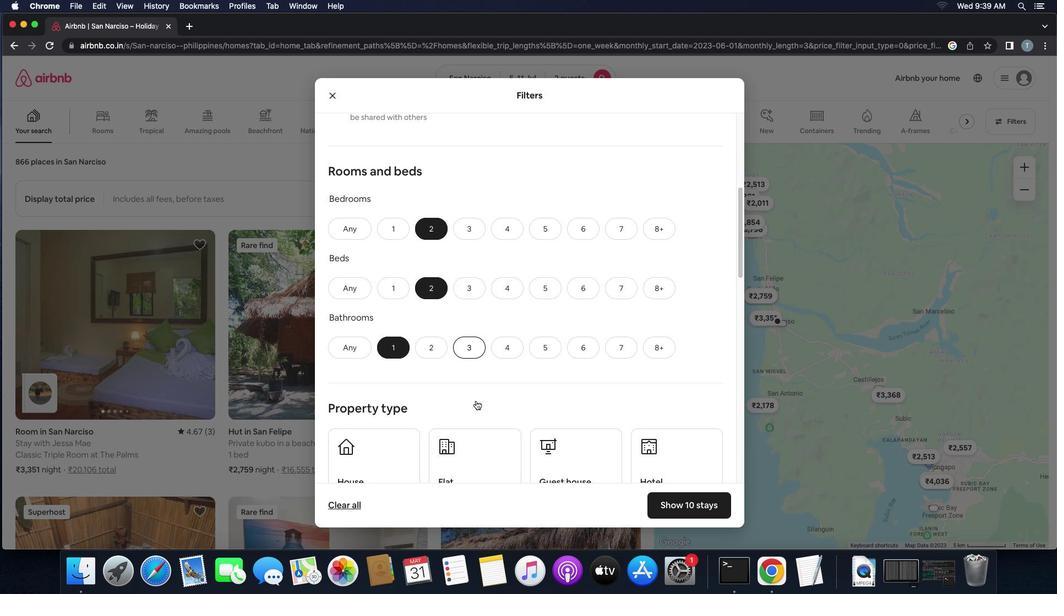 
Action: Mouse scrolled (475, 401) with delta (0, 0)
Screenshot: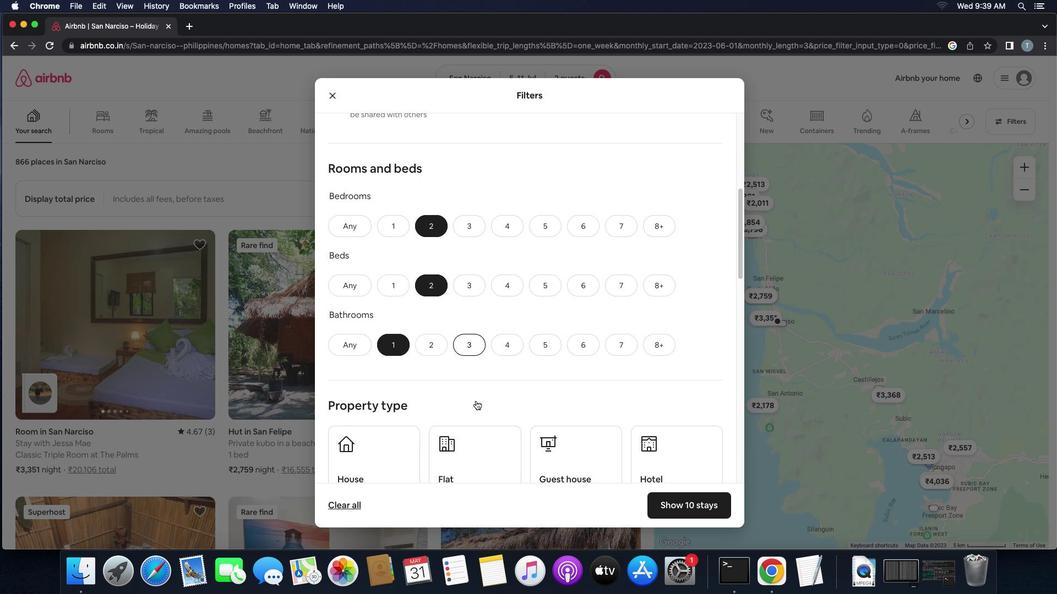 
Action: Mouse scrolled (475, 401) with delta (0, 0)
Screenshot: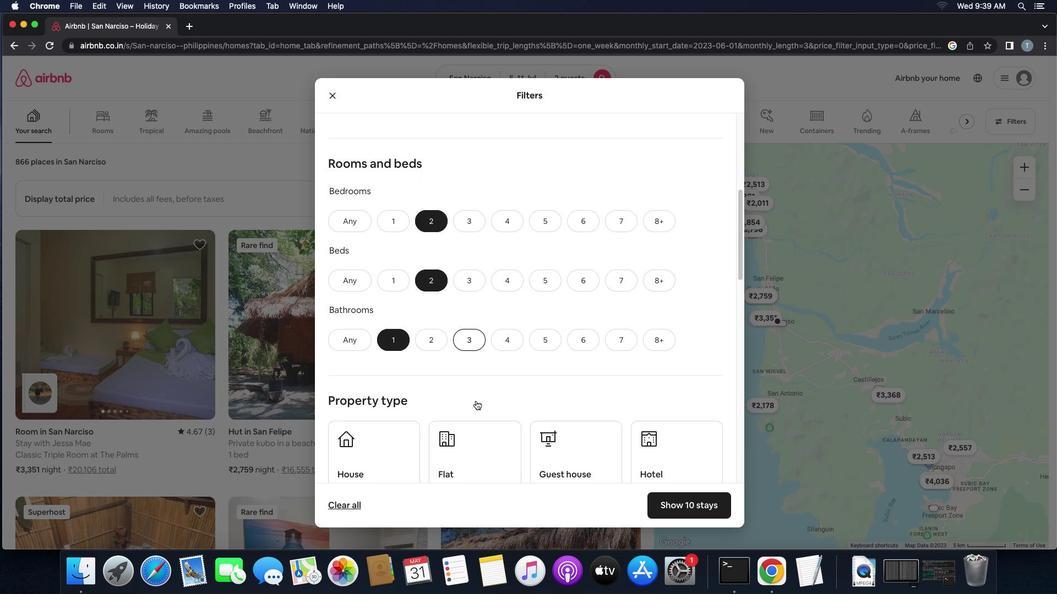 
Action: Mouse scrolled (475, 401) with delta (0, -1)
Screenshot: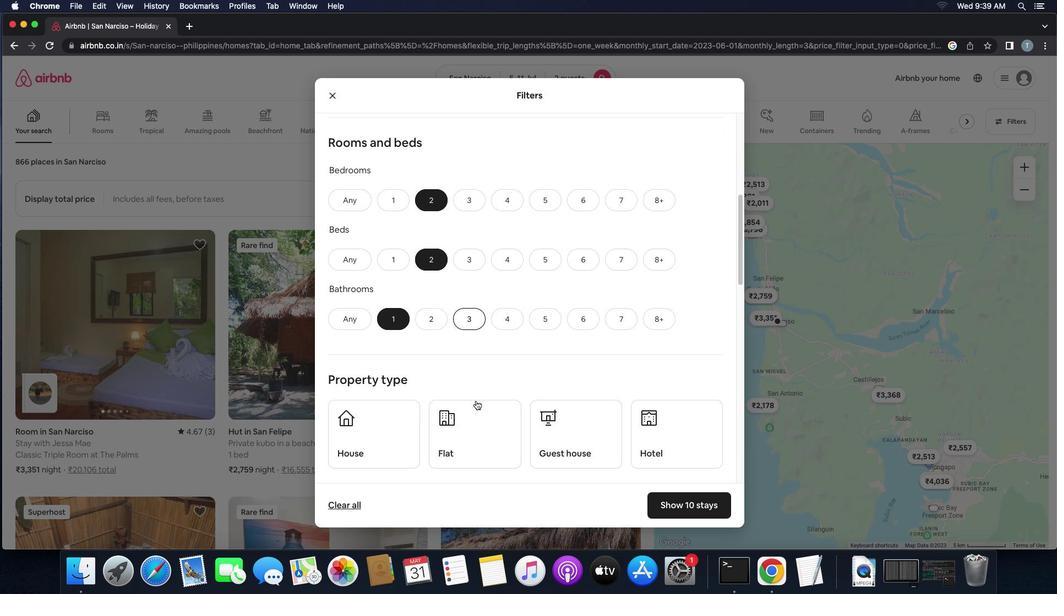 
Action: Mouse scrolled (475, 401) with delta (0, 0)
Screenshot: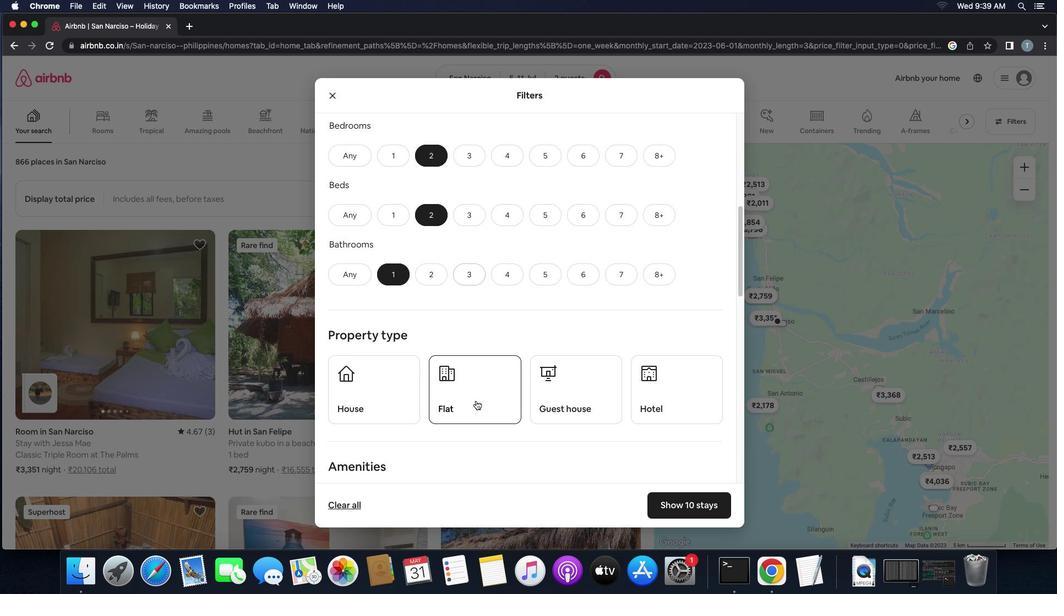 
Action: Mouse scrolled (475, 401) with delta (0, 0)
Screenshot: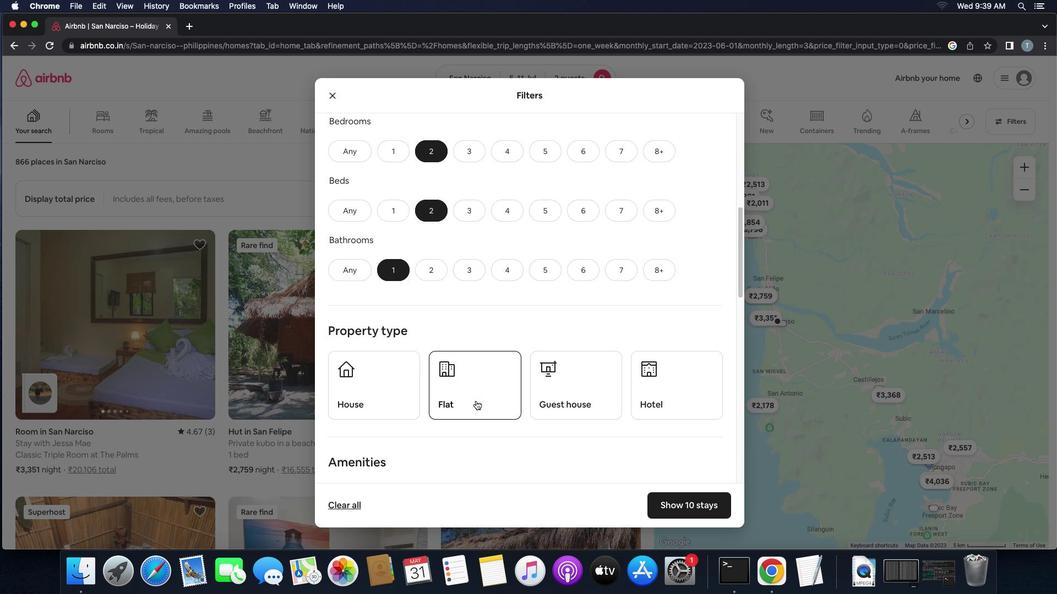 
Action: Mouse scrolled (475, 401) with delta (0, 0)
Screenshot: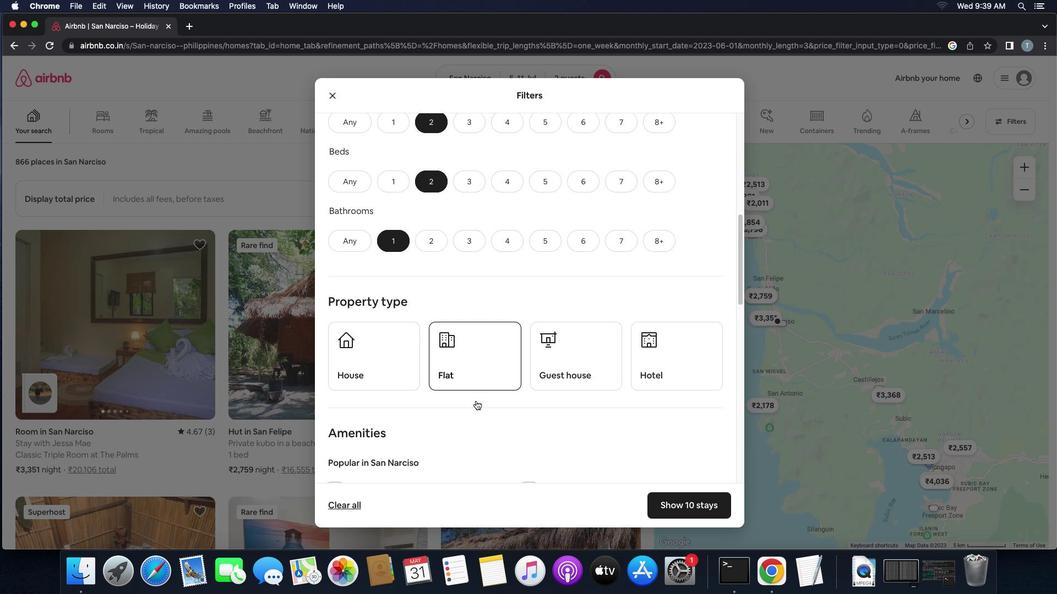 
Action: Mouse moved to (460, 364)
Screenshot: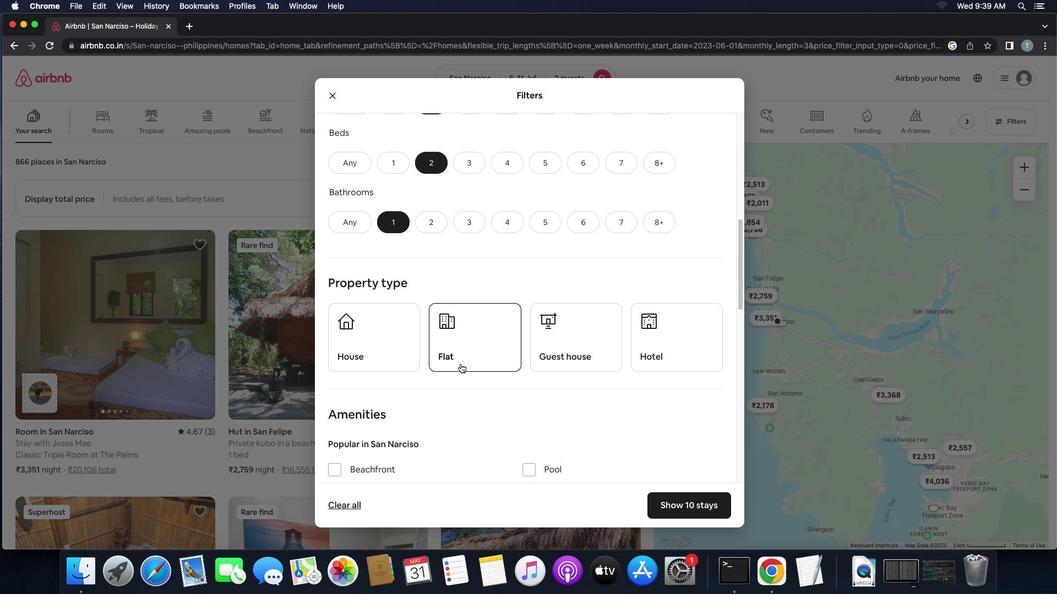 
Action: Mouse pressed left at (460, 364)
Screenshot: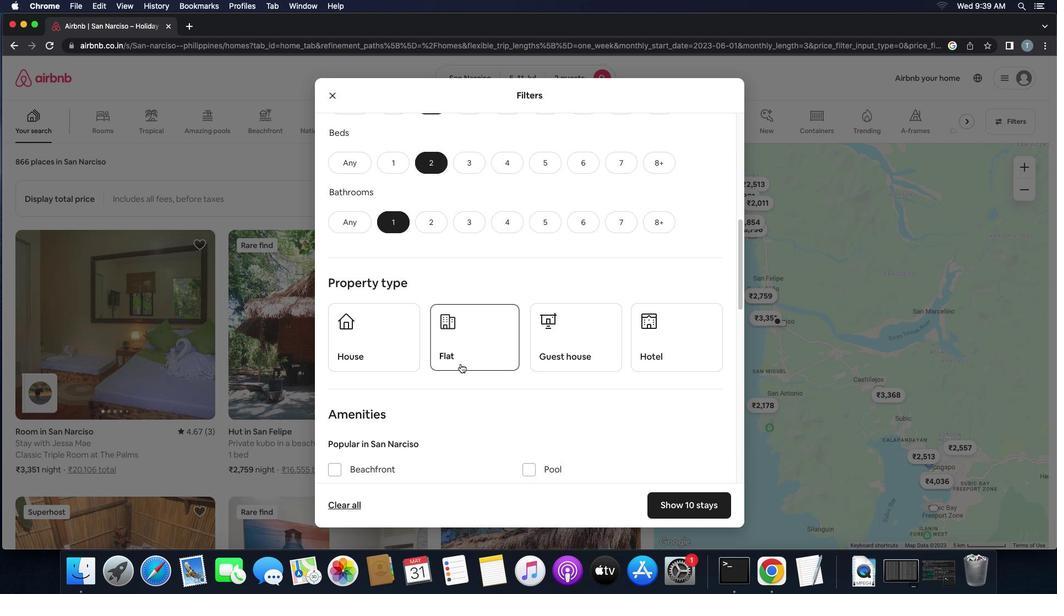 
Action: Mouse moved to (533, 363)
Screenshot: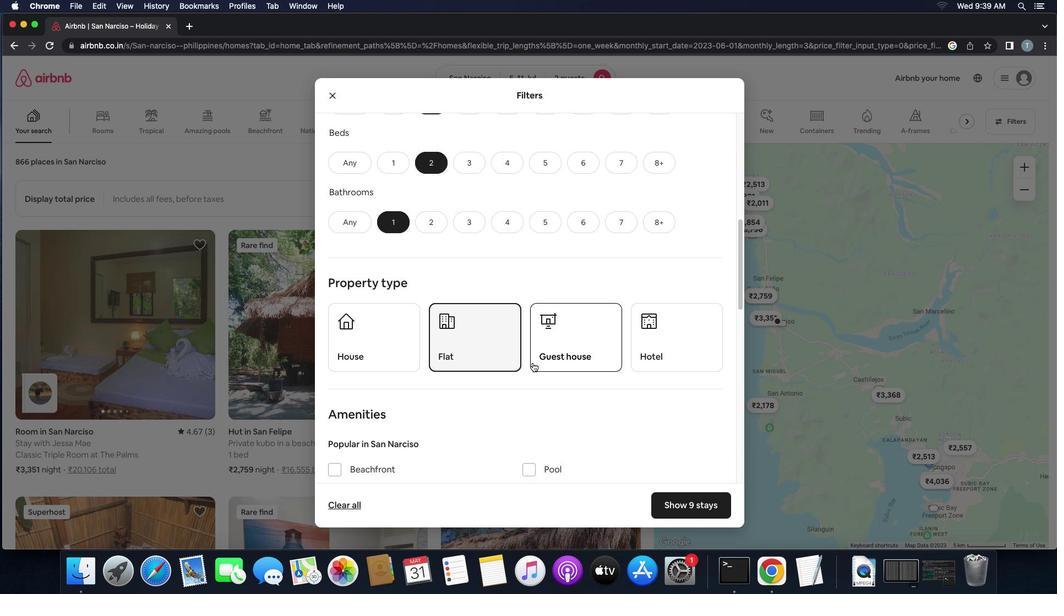 
Action: Mouse pressed left at (533, 363)
Screenshot: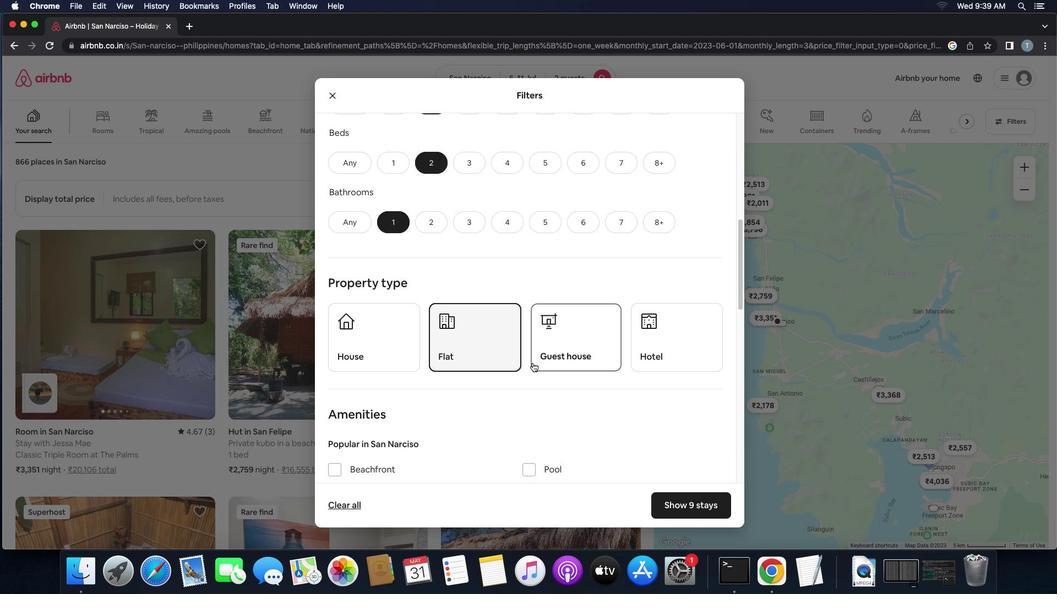 
Action: Mouse moved to (414, 349)
Screenshot: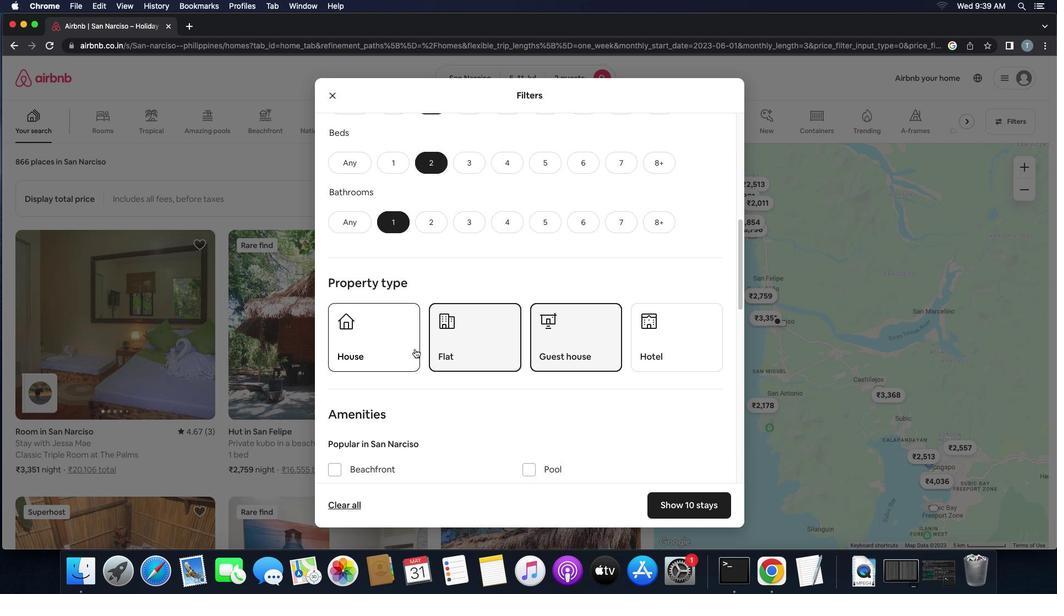 
Action: Mouse pressed left at (414, 349)
Screenshot: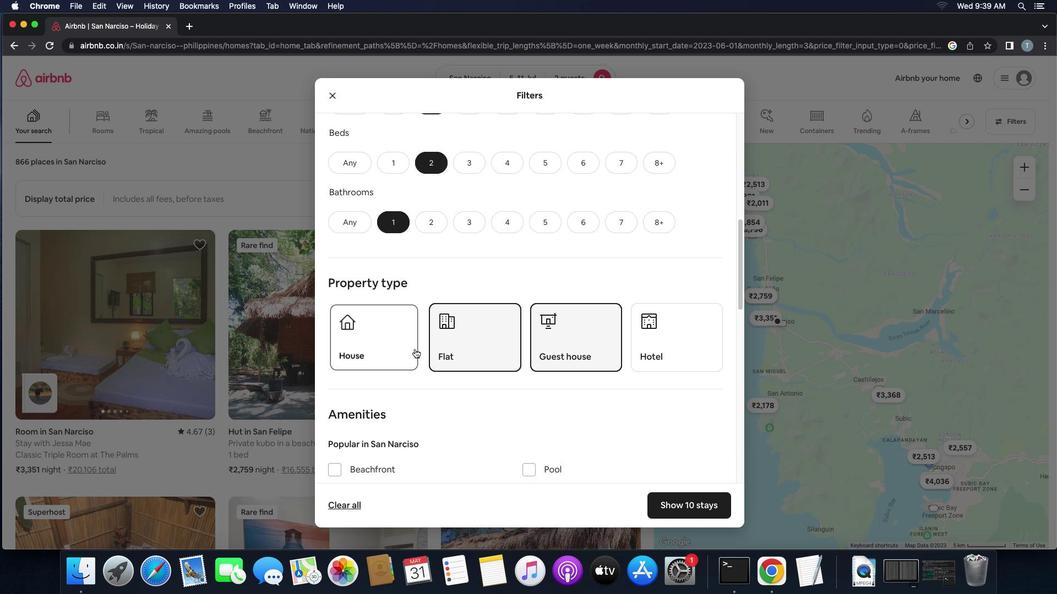
Action: Mouse moved to (484, 369)
Screenshot: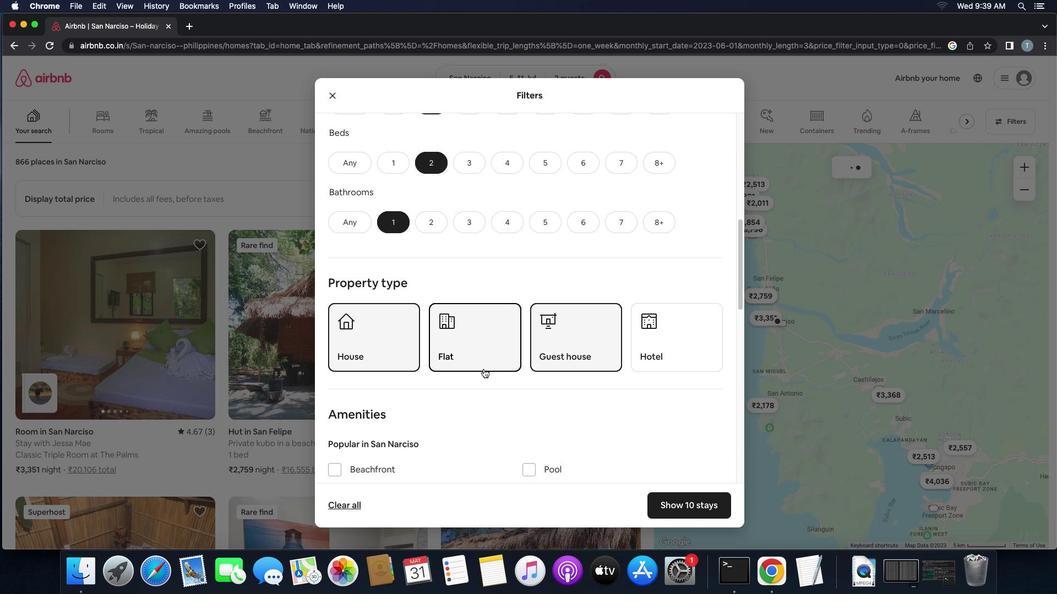 
Action: Mouse scrolled (484, 369) with delta (0, 0)
Screenshot: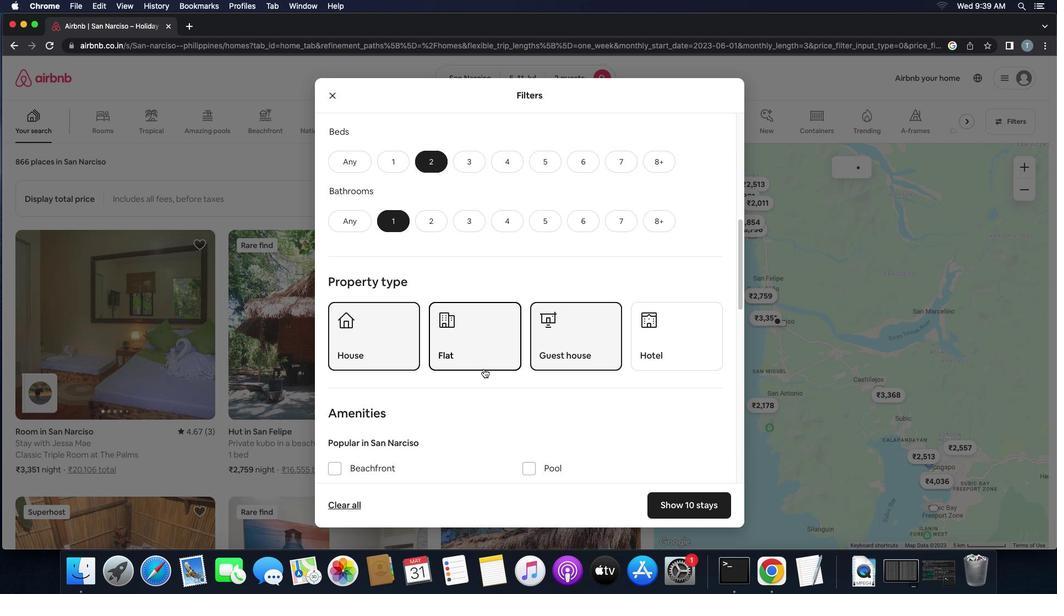 
Action: Mouse scrolled (484, 369) with delta (0, 0)
Screenshot: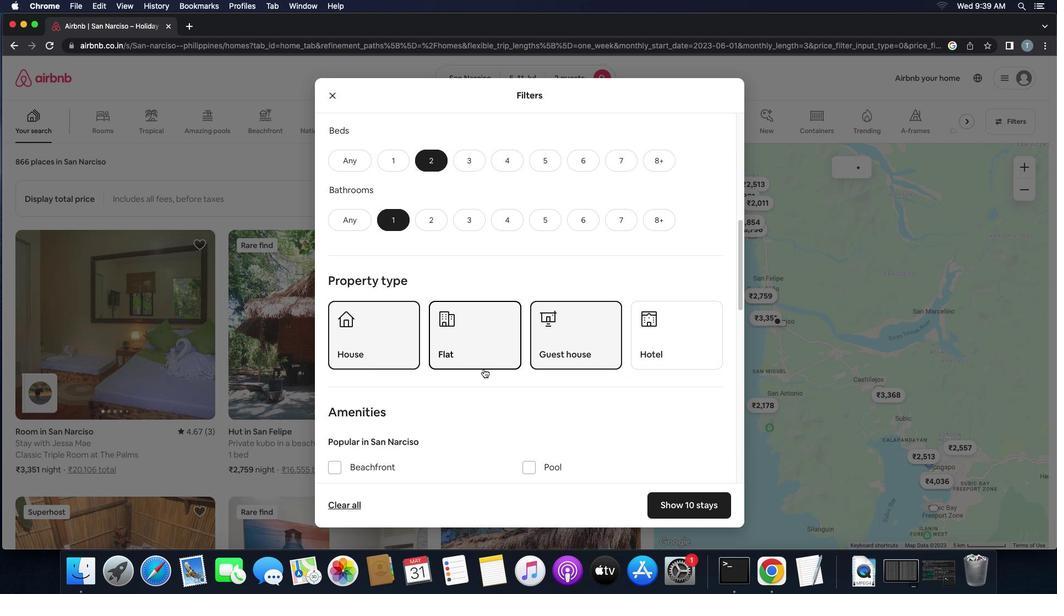 
Action: Mouse scrolled (484, 369) with delta (0, -1)
Screenshot: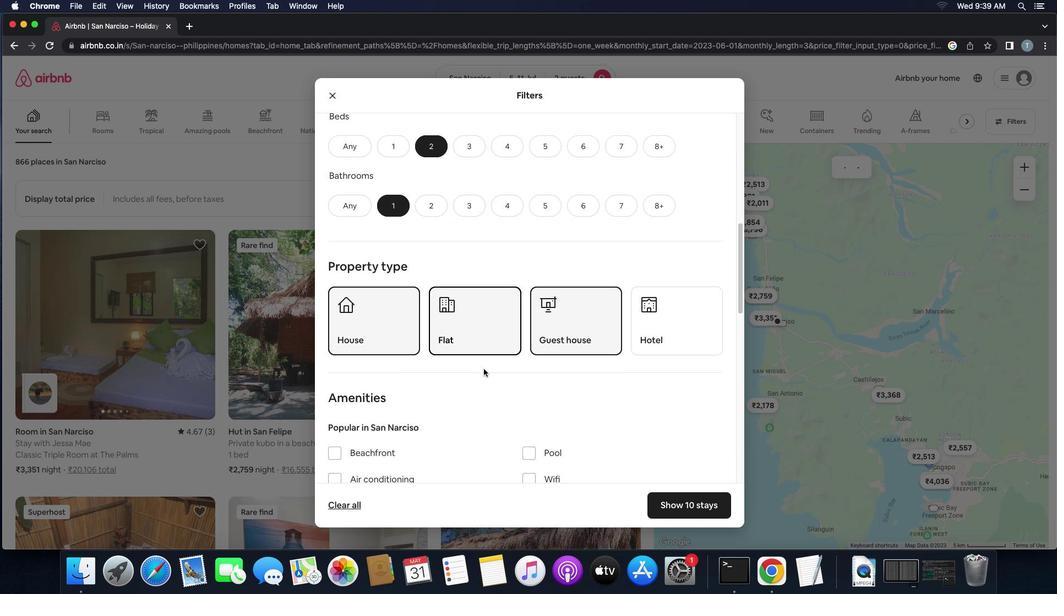 
Action: Mouse scrolled (484, 369) with delta (0, 0)
Screenshot: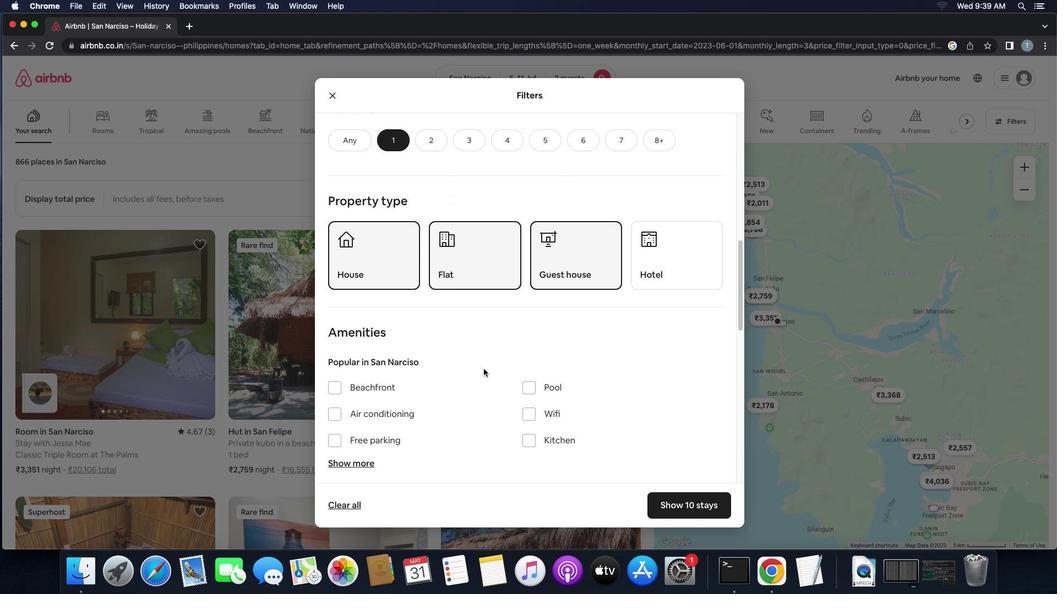 
Action: Mouse scrolled (484, 369) with delta (0, 0)
Screenshot: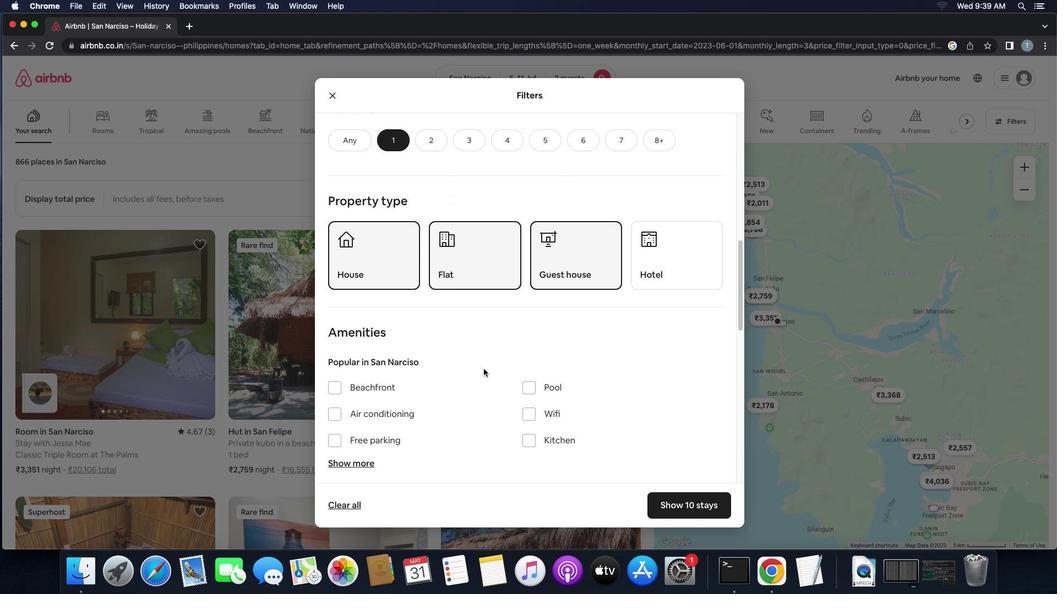 
Action: Mouse scrolled (484, 369) with delta (0, -1)
Screenshot: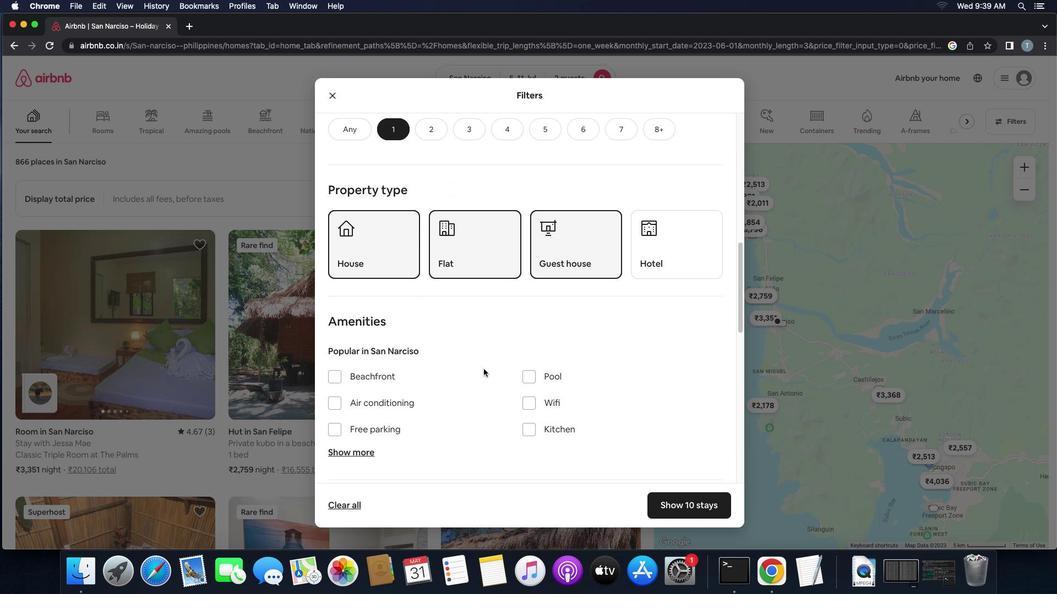 
Action: Mouse scrolled (484, 369) with delta (0, -2)
Screenshot: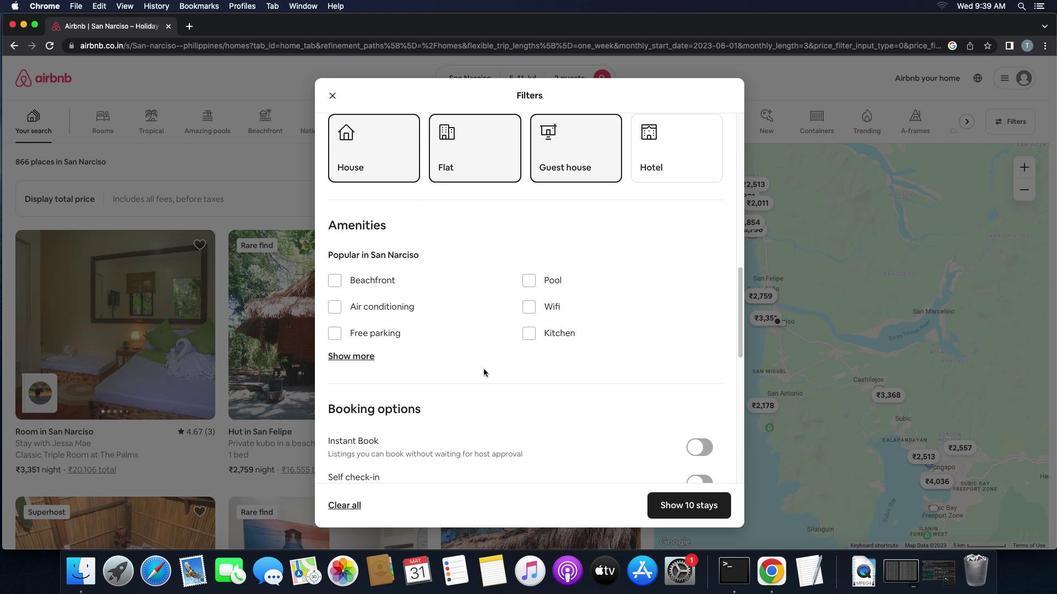 
Action: Mouse scrolled (484, 369) with delta (0, 0)
Screenshot: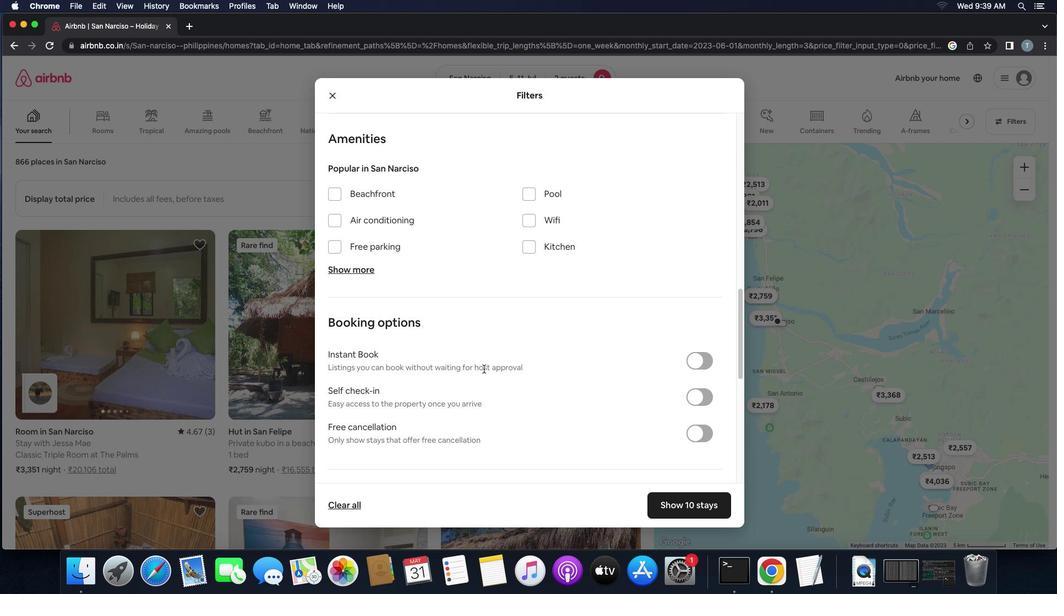 
Action: Mouse scrolled (484, 369) with delta (0, 0)
Screenshot: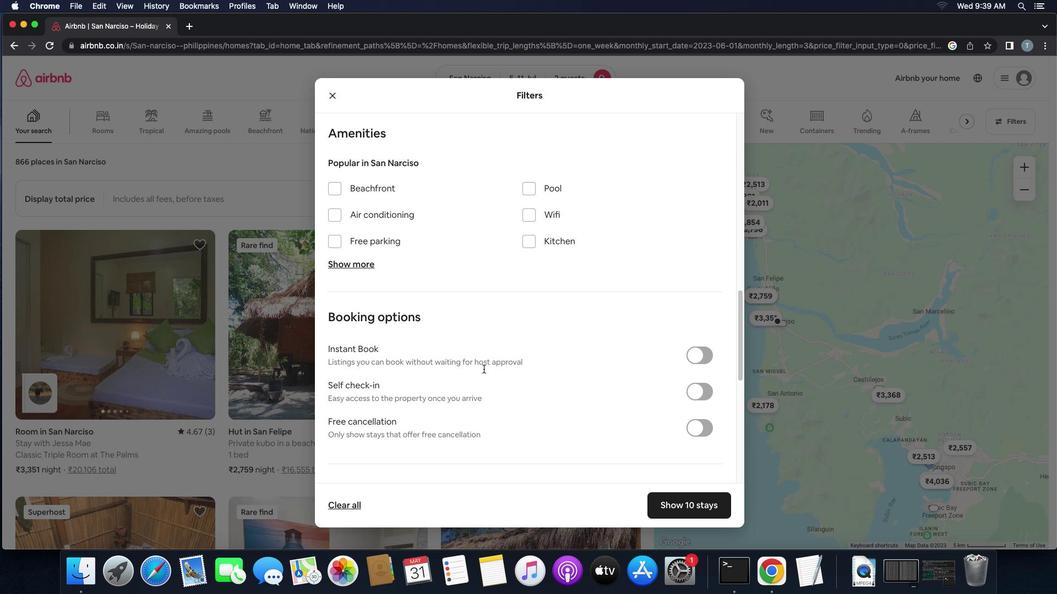 
Action: Mouse moved to (702, 376)
Screenshot: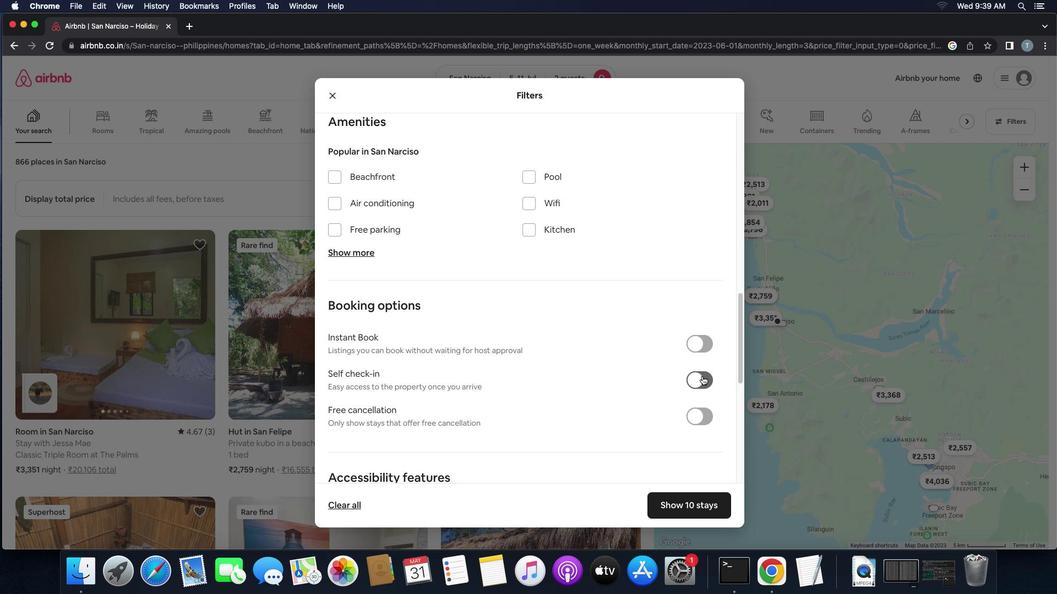 
Action: Mouse pressed left at (702, 376)
Screenshot: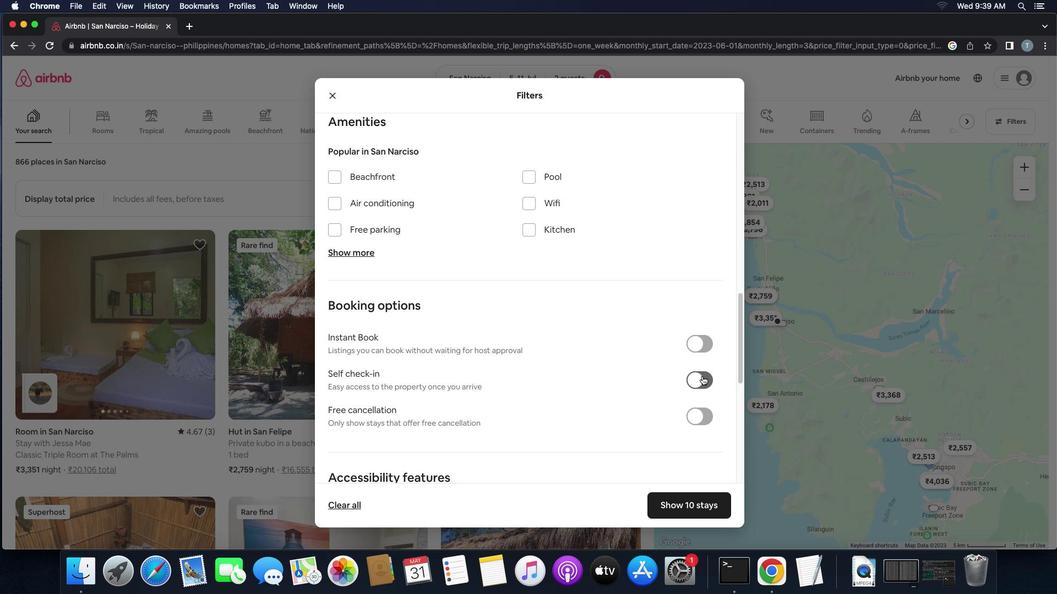 
Action: Mouse moved to (593, 380)
Screenshot: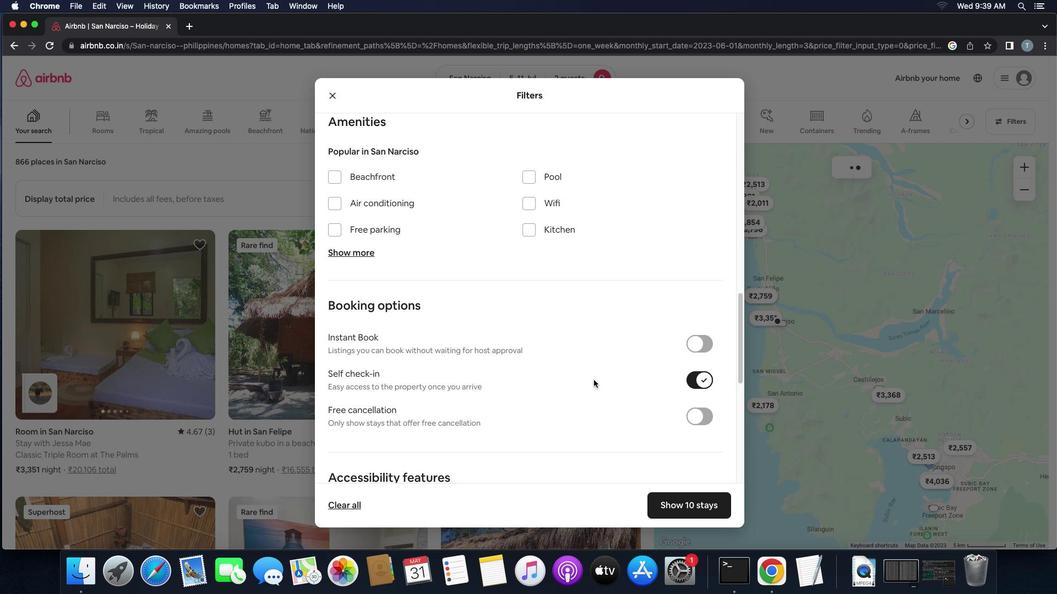 
Action: Mouse scrolled (593, 380) with delta (0, 0)
Screenshot: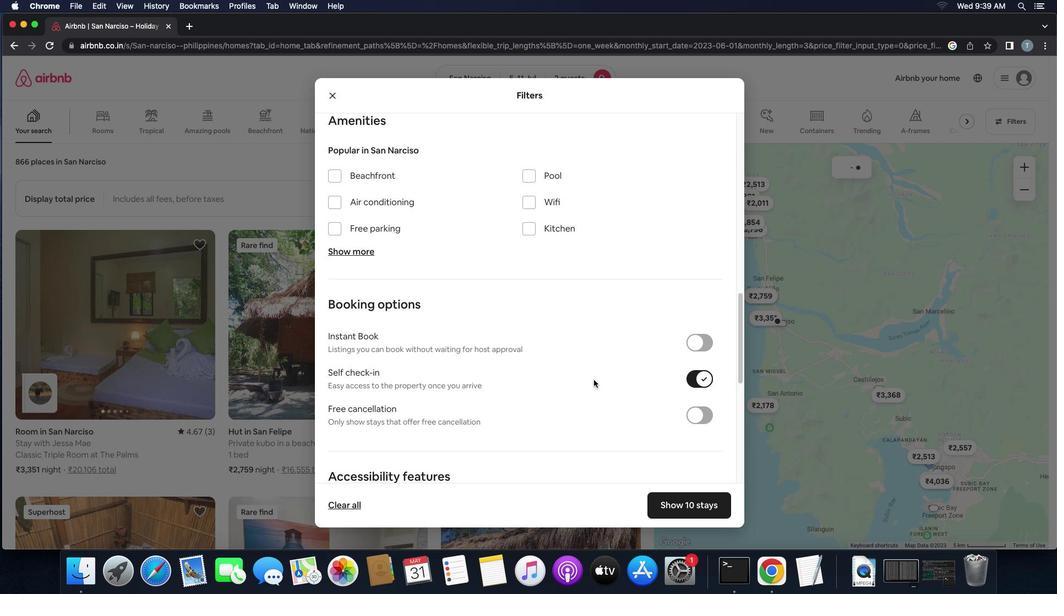 
Action: Mouse scrolled (593, 380) with delta (0, 0)
Screenshot: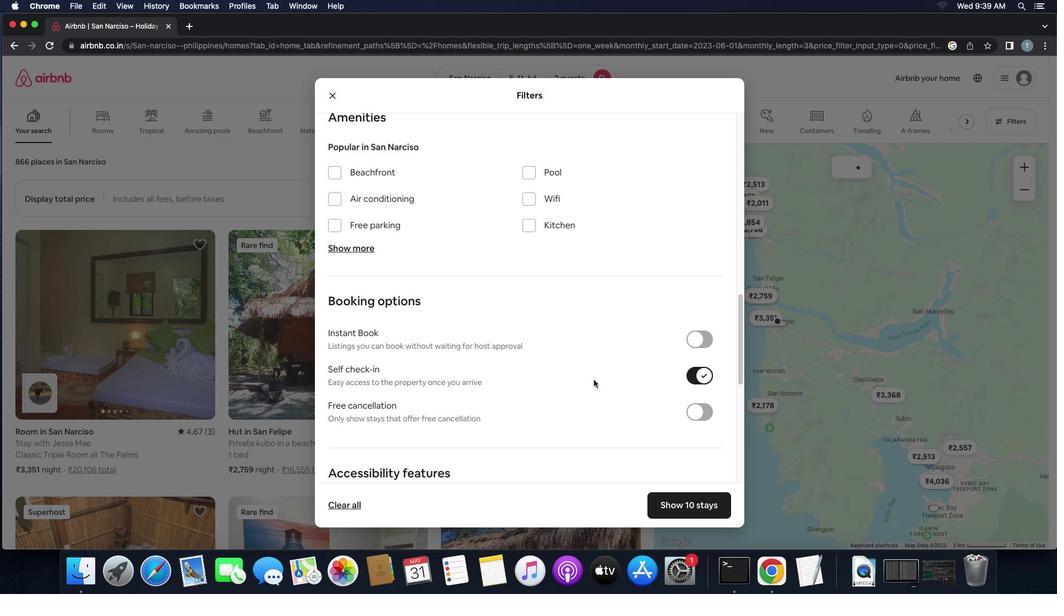 
Action: Mouse scrolled (593, 380) with delta (0, -1)
Screenshot: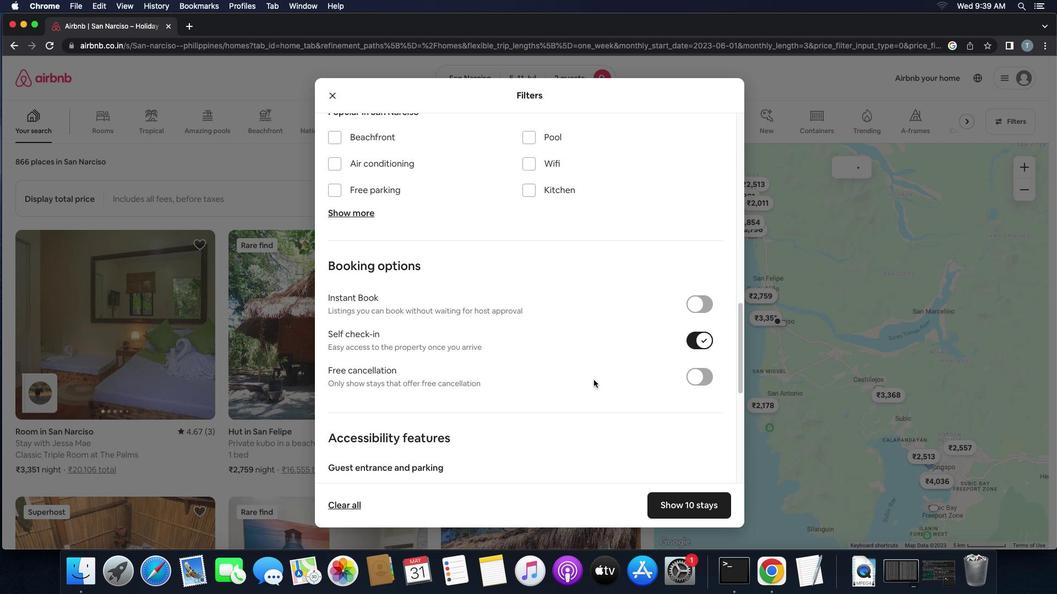 
Action: Mouse scrolled (593, 380) with delta (0, 0)
Screenshot: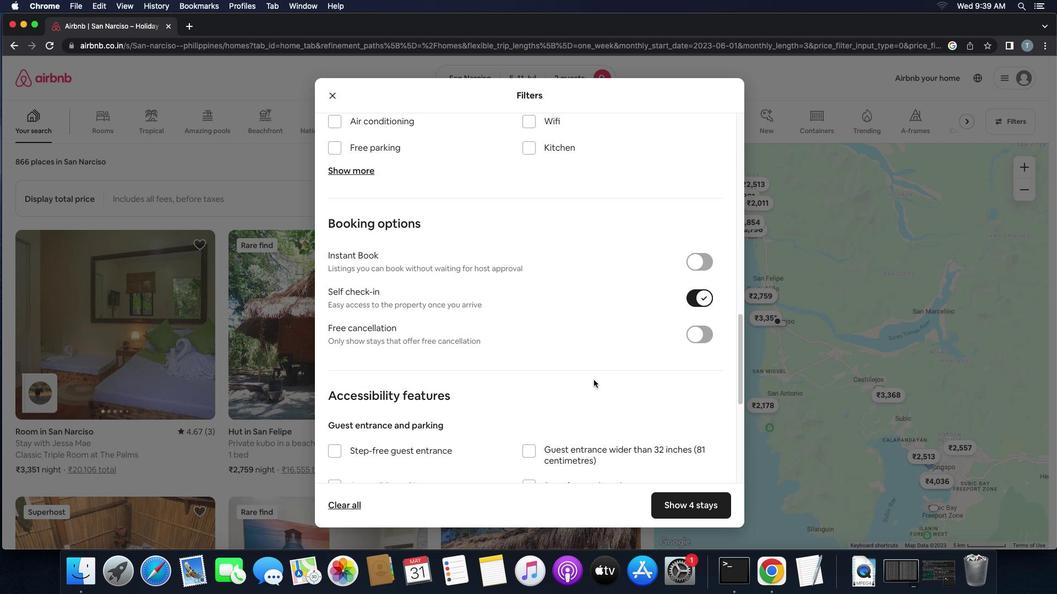 
Action: Mouse scrolled (593, 380) with delta (0, 0)
Screenshot: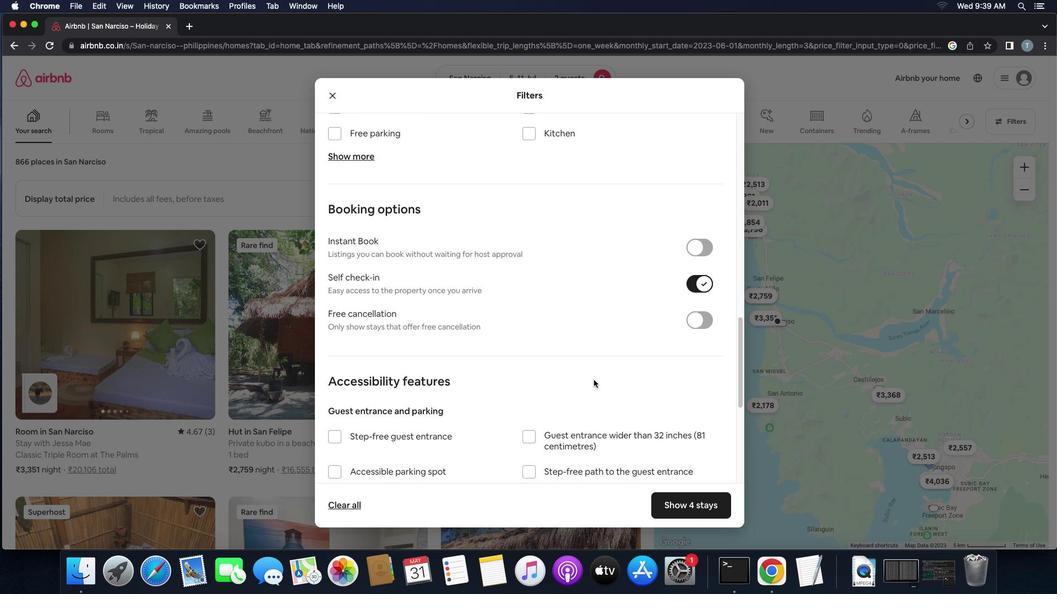
Action: Mouse scrolled (593, 380) with delta (0, -1)
Screenshot: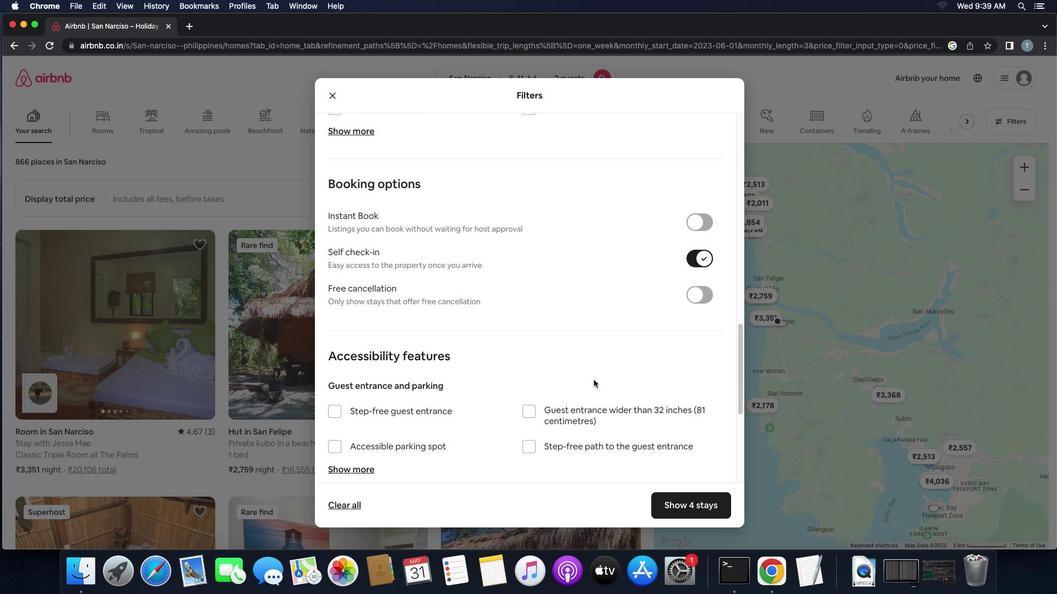 
Action: Mouse scrolled (593, 380) with delta (0, -2)
Screenshot: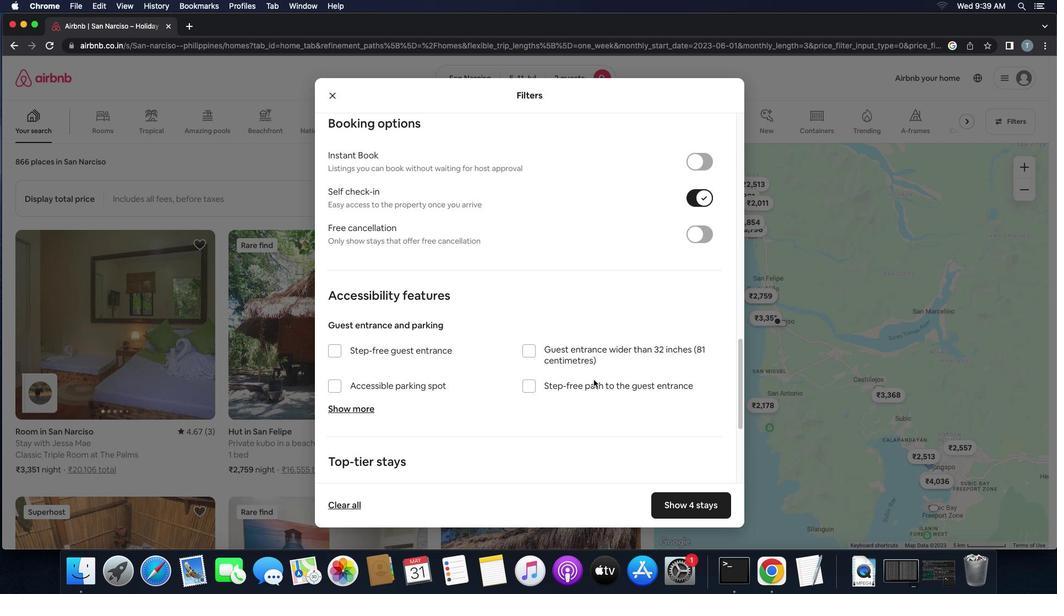
Action: Mouse scrolled (593, 380) with delta (0, 0)
Screenshot: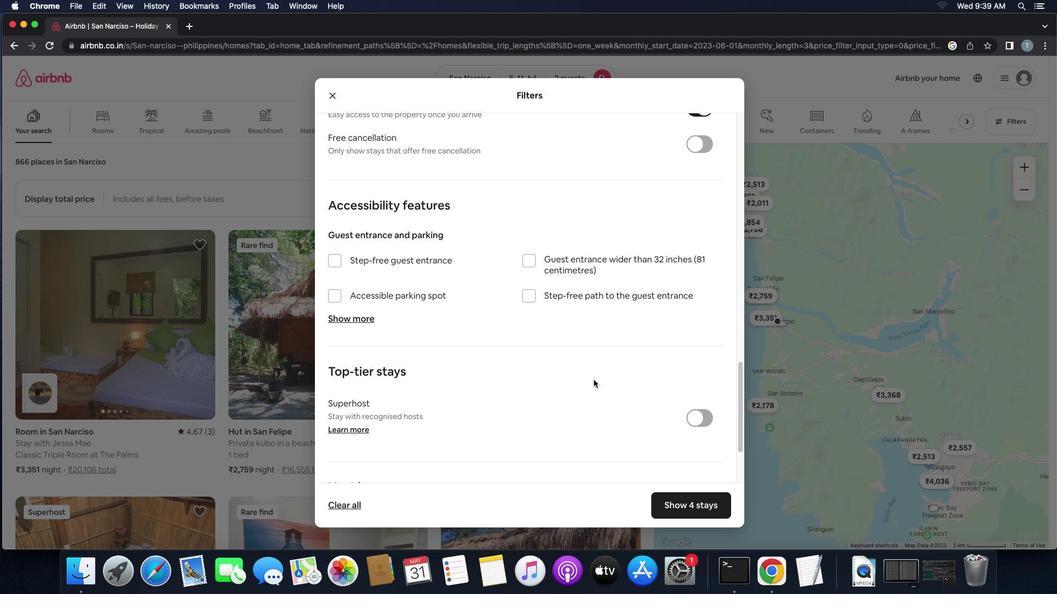
Action: Mouse scrolled (593, 380) with delta (0, 0)
Screenshot: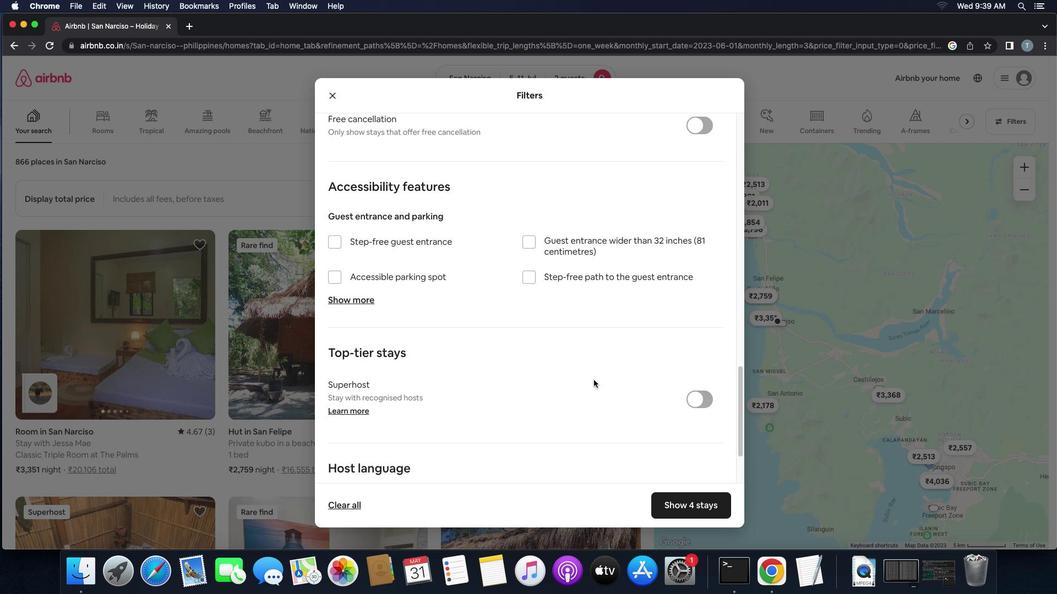 
Action: Mouse scrolled (593, 380) with delta (0, -1)
Screenshot: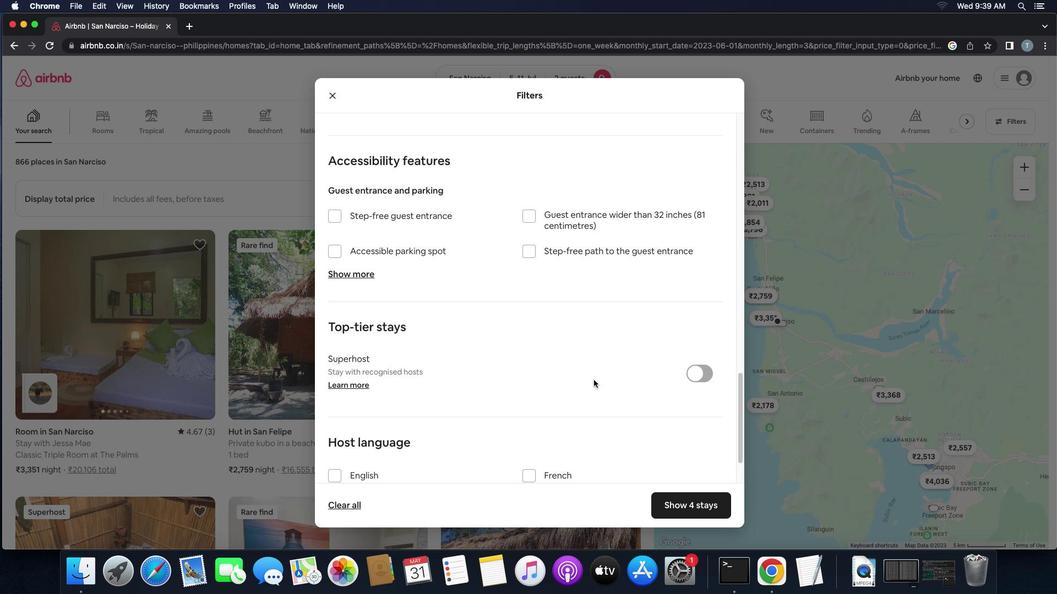 
Action: Mouse scrolled (593, 380) with delta (0, -2)
Screenshot: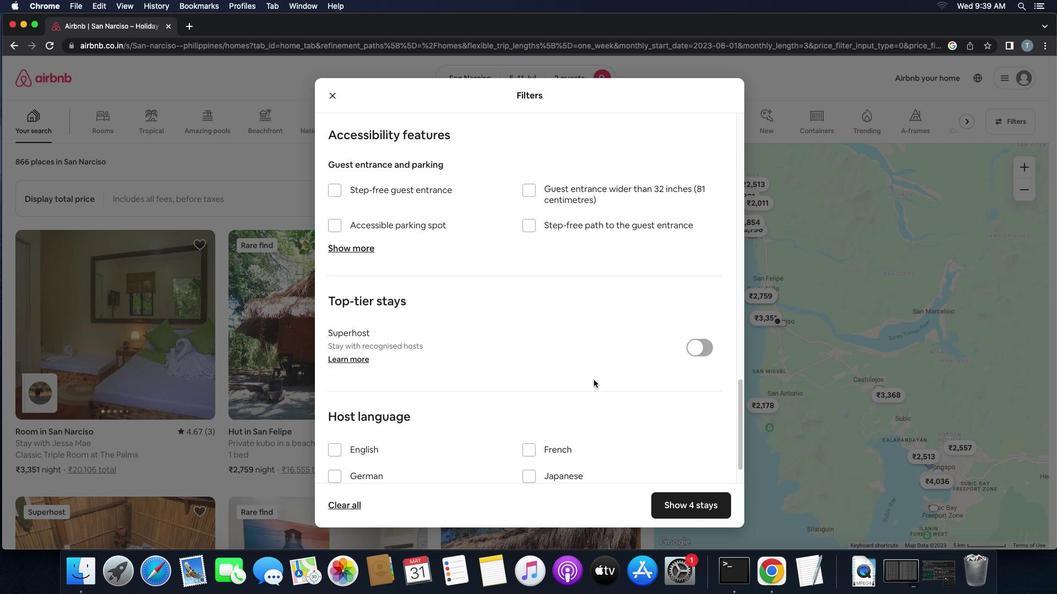 
Action: Mouse moved to (553, 399)
Screenshot: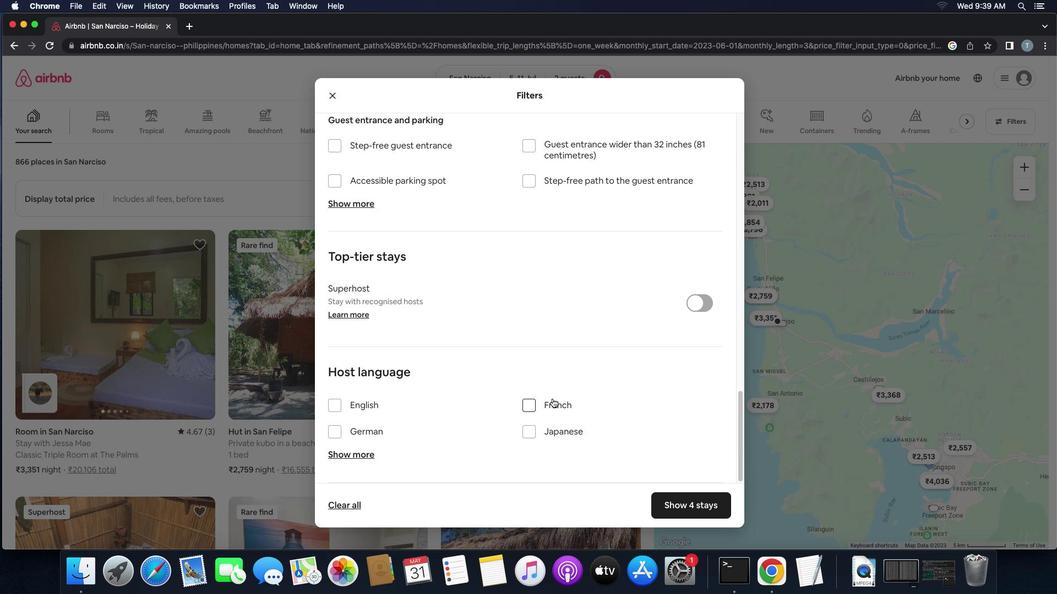 
Action: Mouse scrolled (553, 399) with delta (0, 0)
Screenshot: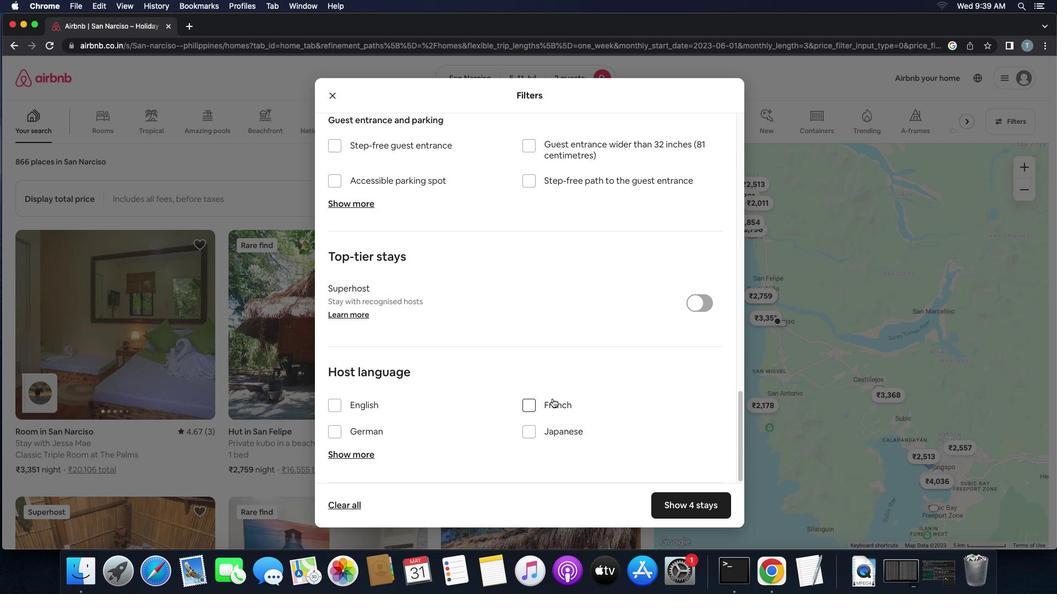 
Action: Mouse scrolled (553, 399) with delta (0, 0)
Screenshot: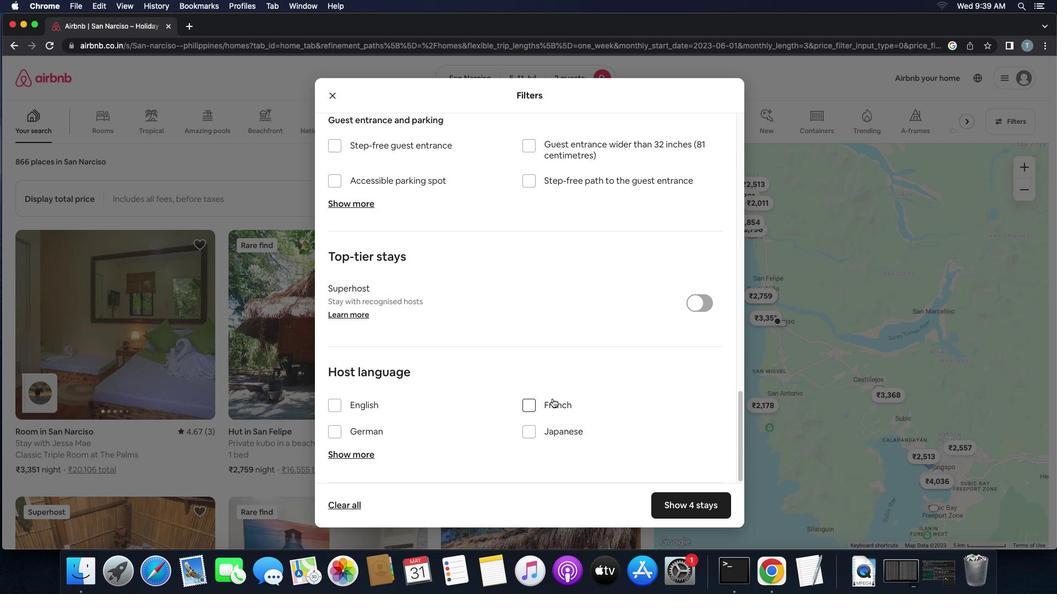 
Action: Mouse scrolled (553, 399) with delta (0, 0)
Screenshot: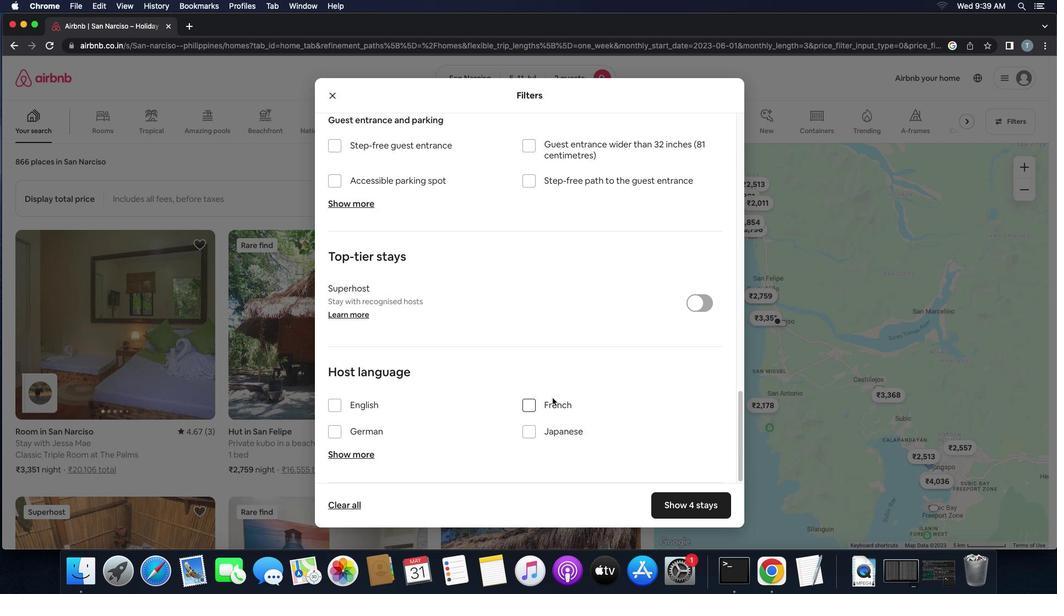 
Action: Mouse moved to (354, 405)
Screenshot: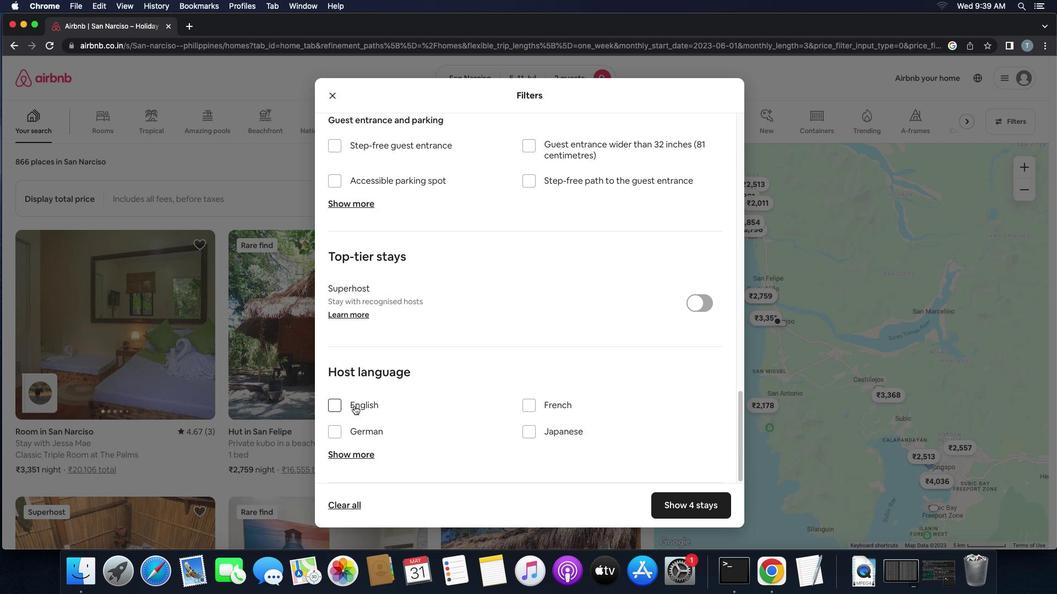 
Action: Mouse pressed left at (354, 405)
Screenshot: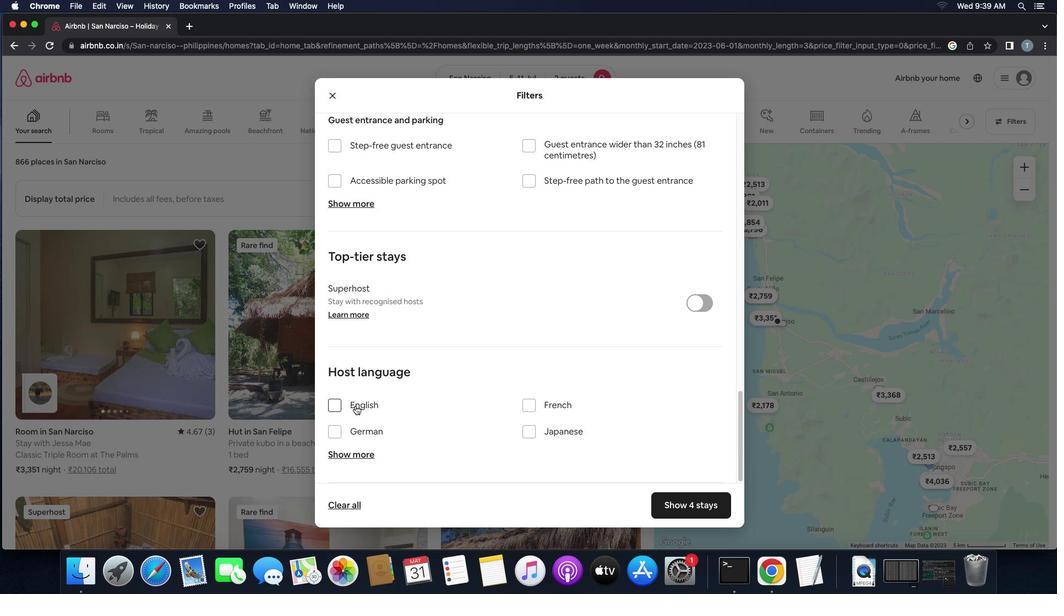 
Action: Mouse moved to (686, 501)
Screenshot: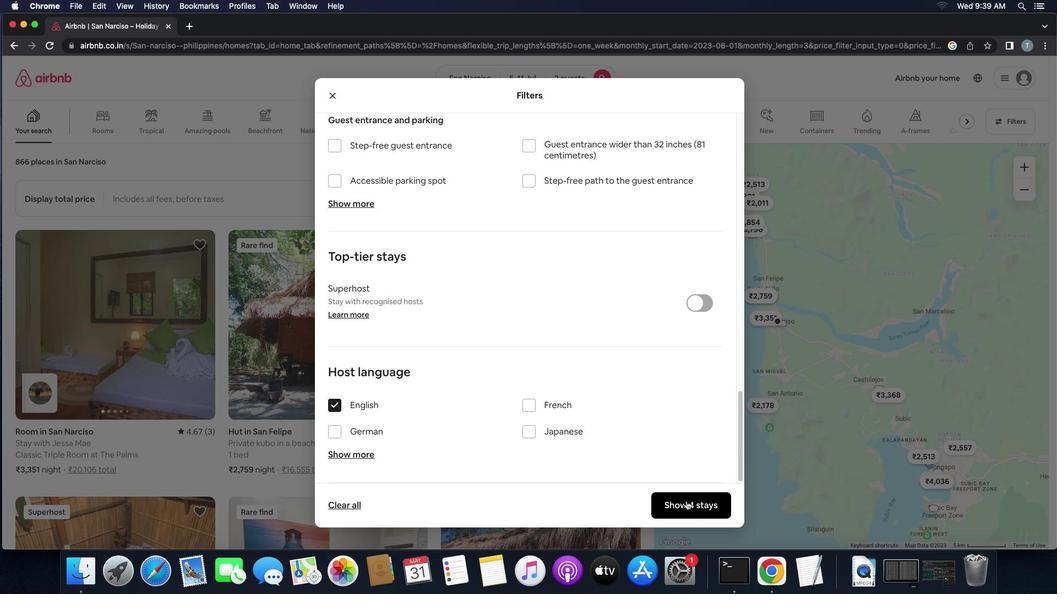 
Action: Mouse pressed left at (686, 501)
Screenshot: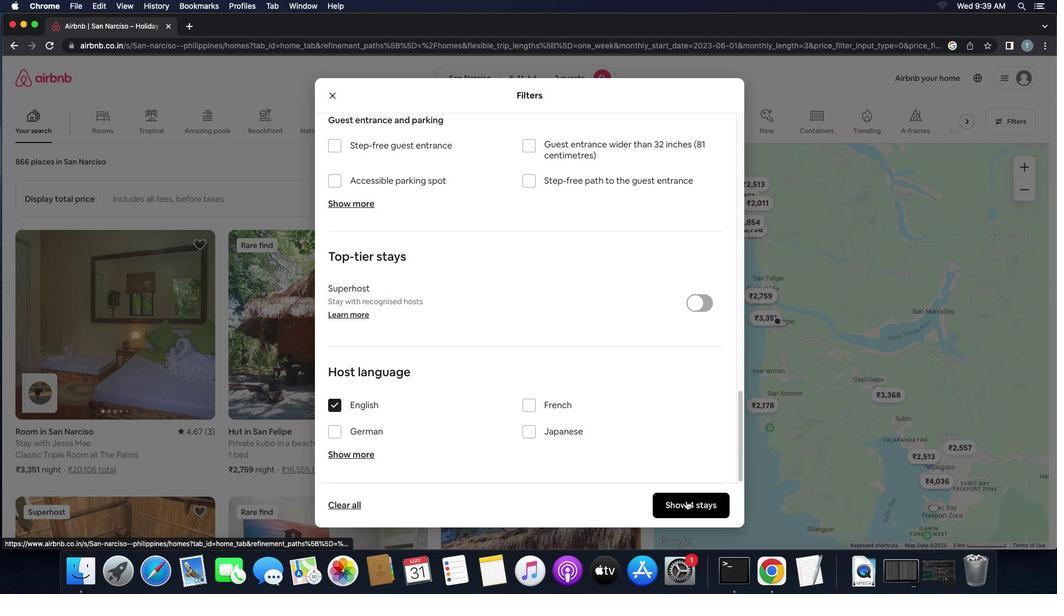 
Action: Mouse moved to (646, 479)
Screenshot: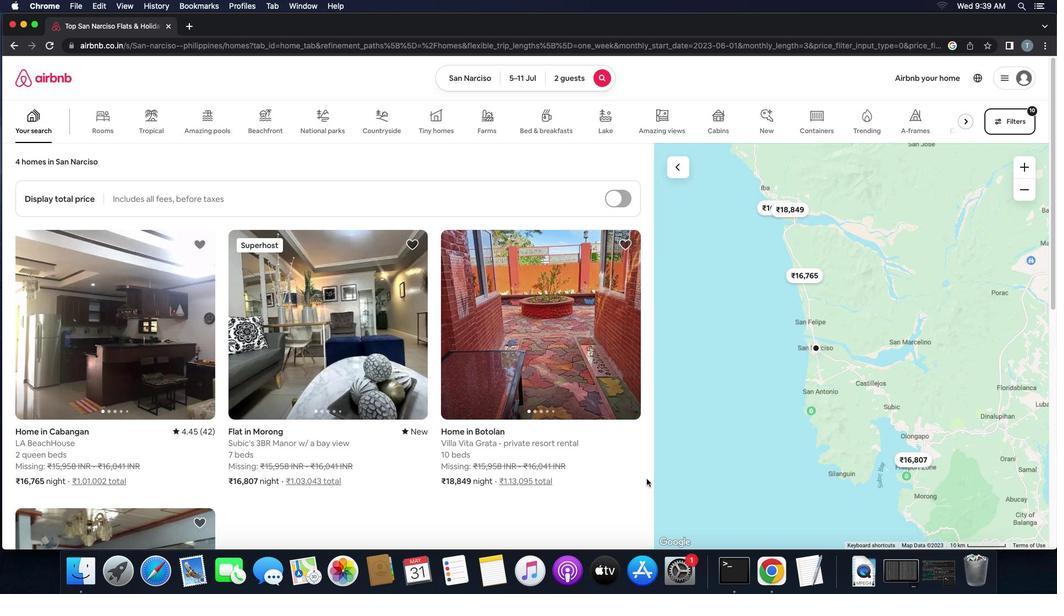 
